 Task: Look for products in the category "First Aid & Outdoor Essentials" from Charlotte's Web only.
Action: Mouse pressed left at (292, 144)
Screenshot: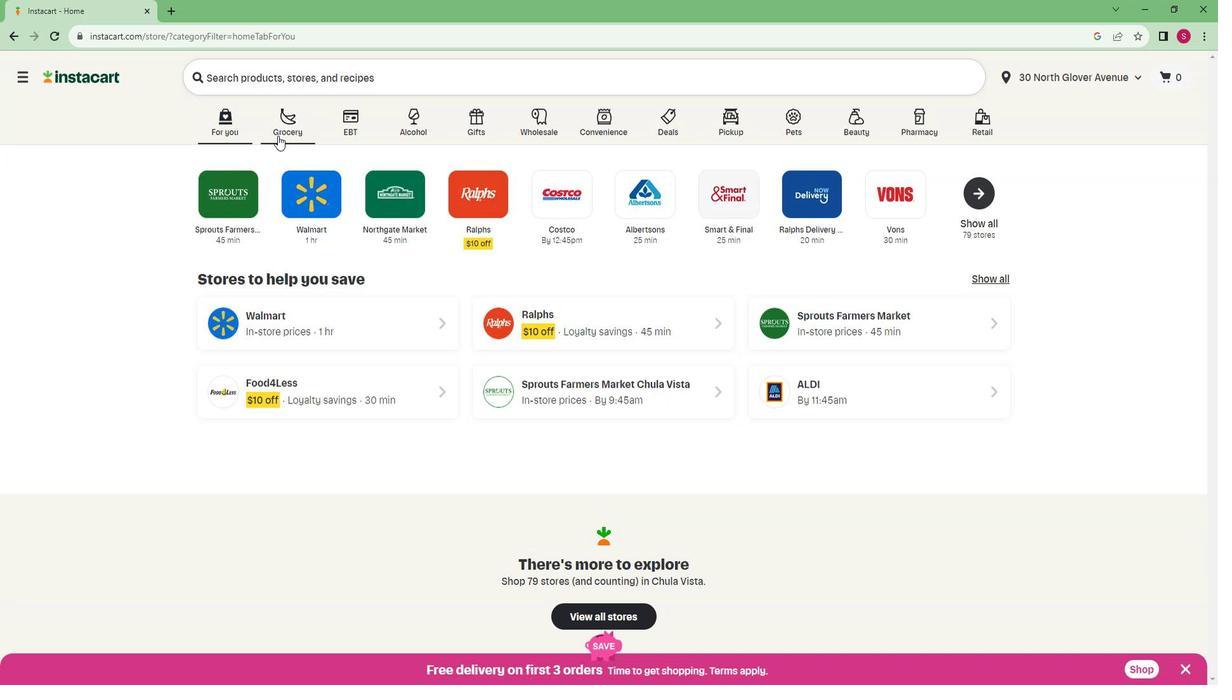 
Action: Mouse moved to (252, 359)
Screenshot: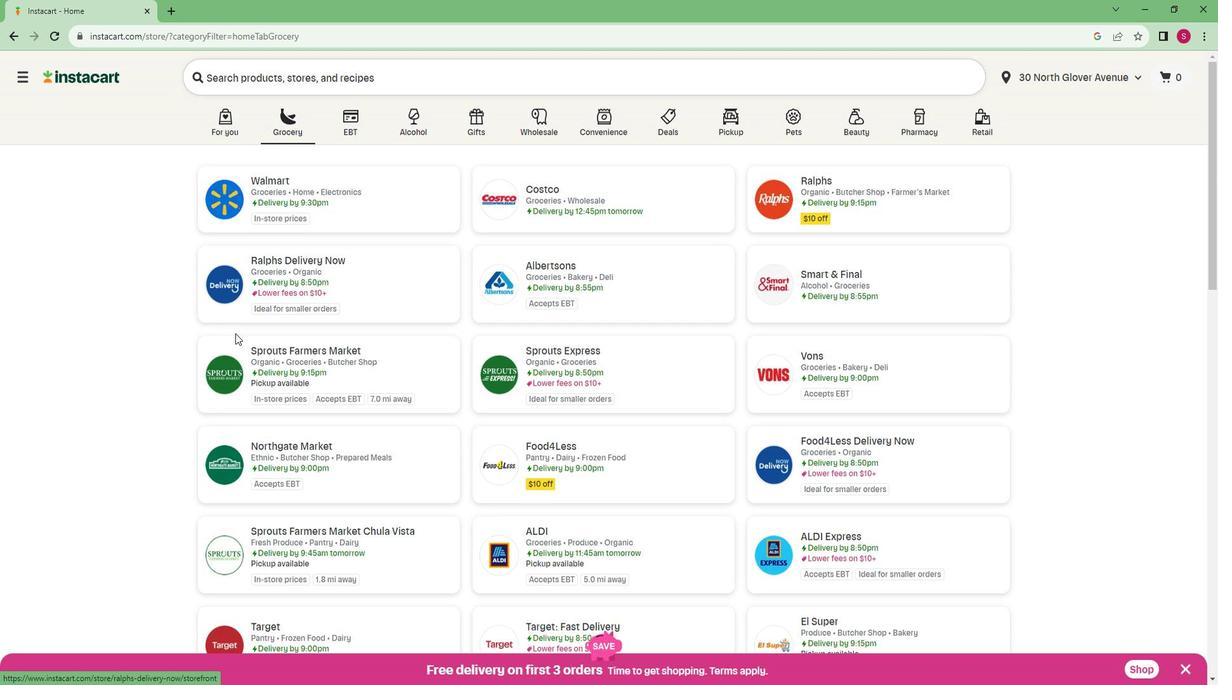 
Action: Mouse pressed left at (252, 359)
Screenshot: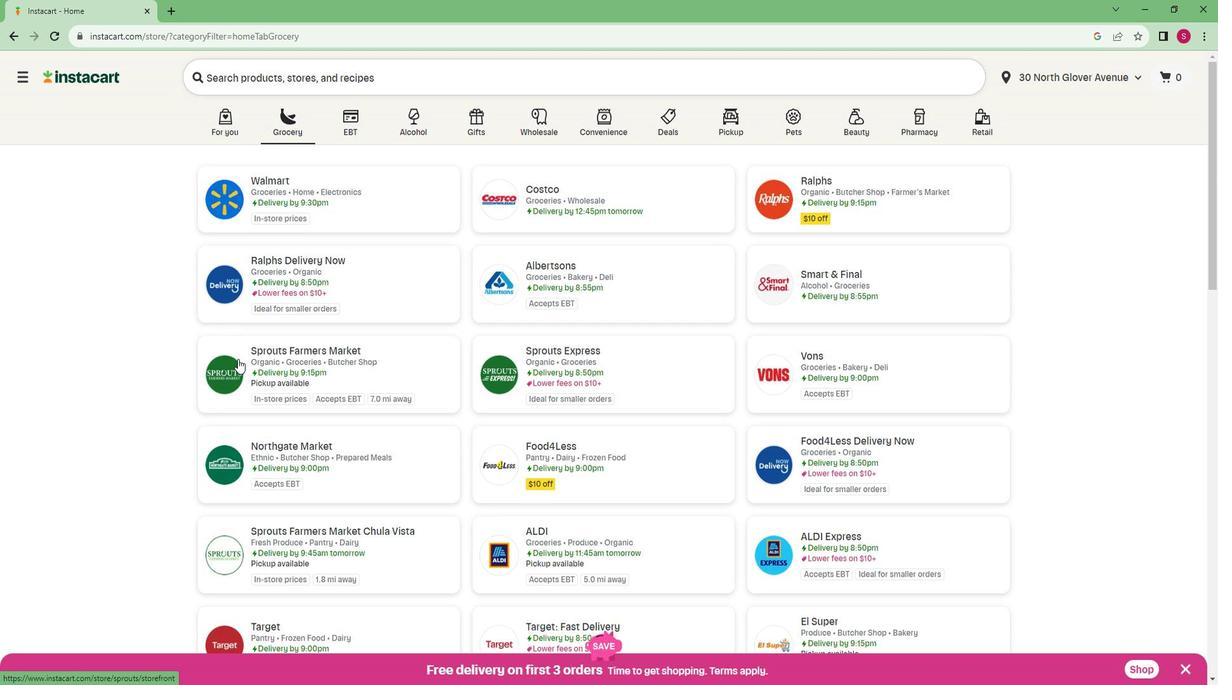 
Action: Mouse moved to (47, 540)
Screenshot: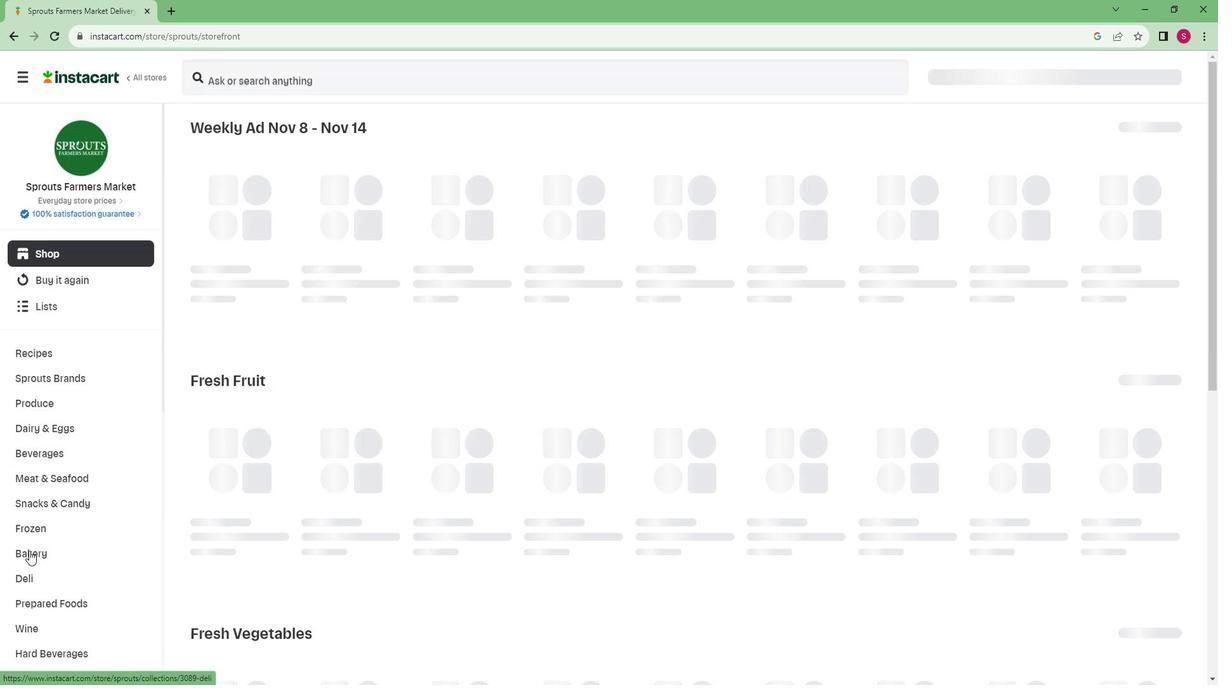 
Action: Mouse scrolled (47, 539) with delta (0, 0)
Screenshot: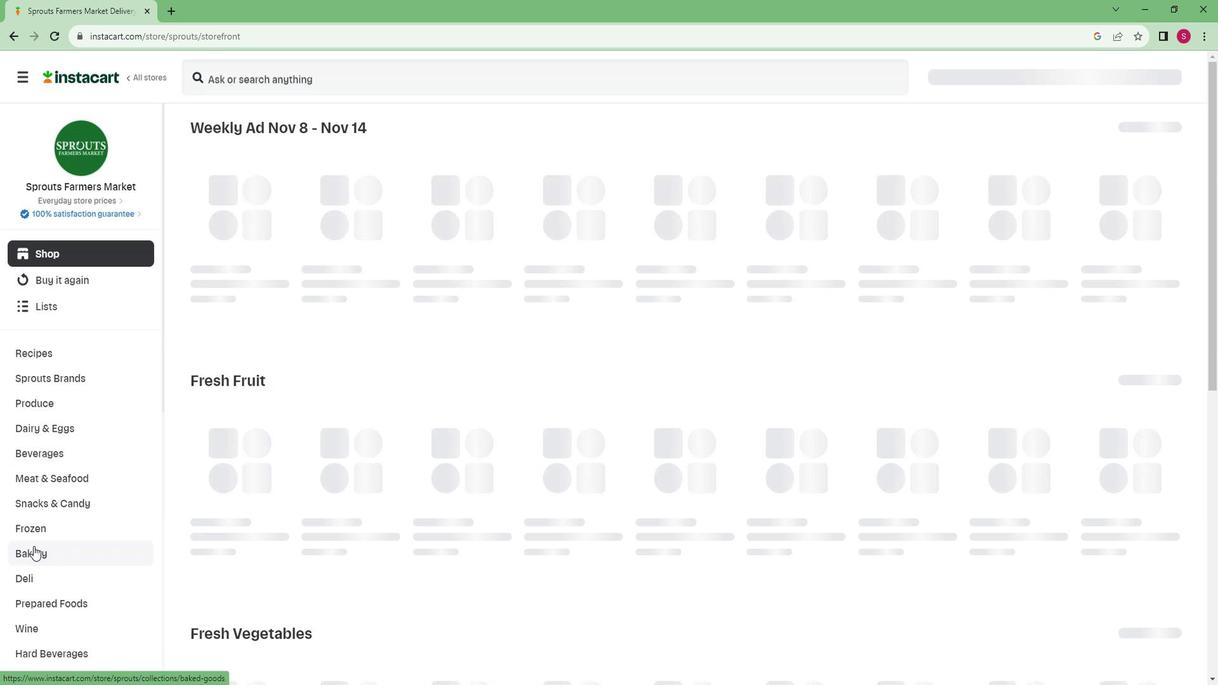 
Action: Mouse scrolled (47, 539) with delta (0, 0)
Screenshot: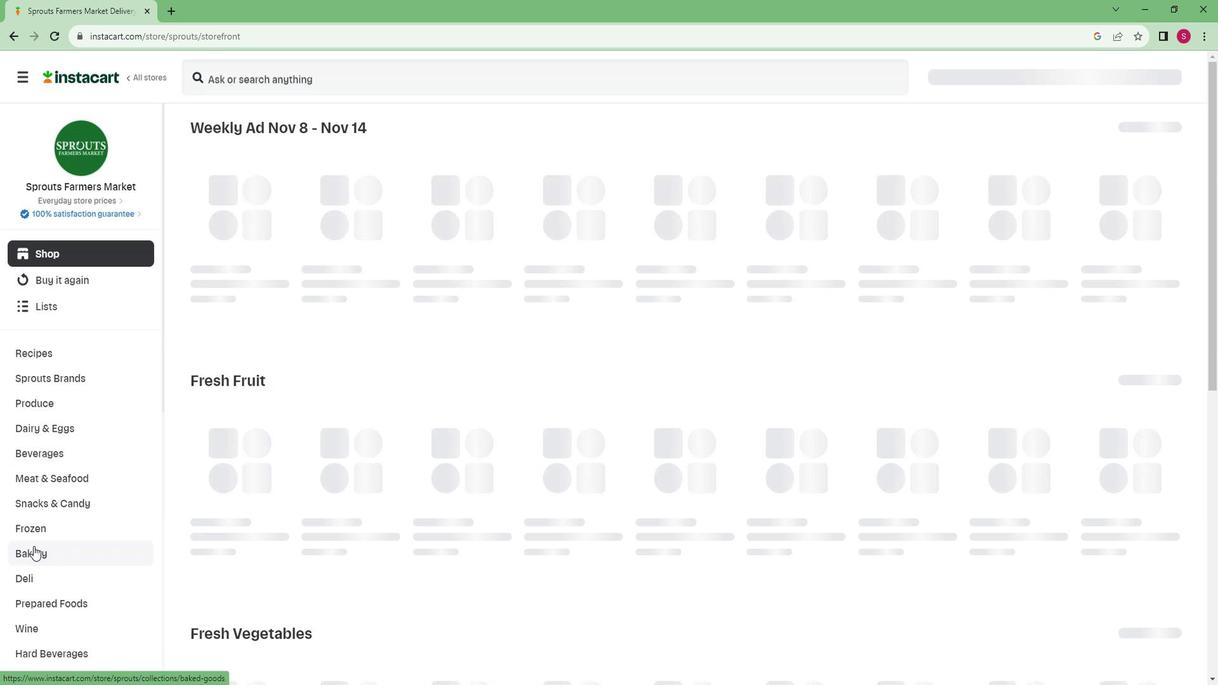 
Action: Mouse scrolled (47, 539) with delta (0, 0)
Screenshot: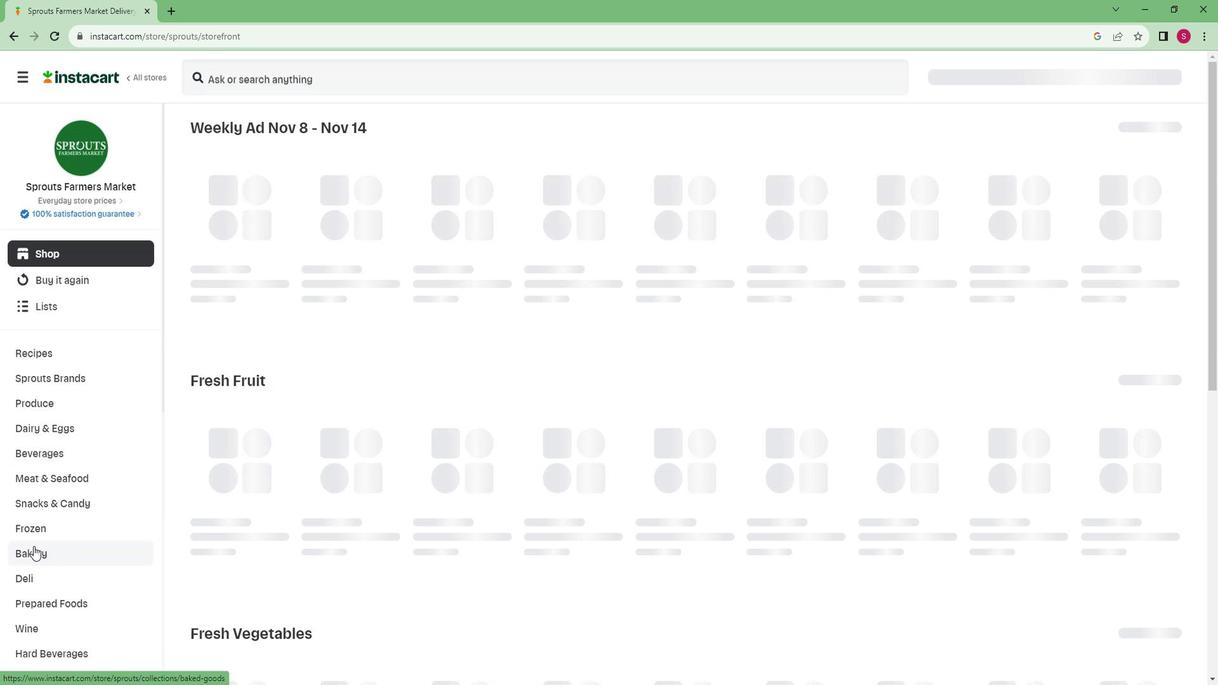 
Action: Mouse scrolled (47, 539) with delta (0, 0)
Screenshot: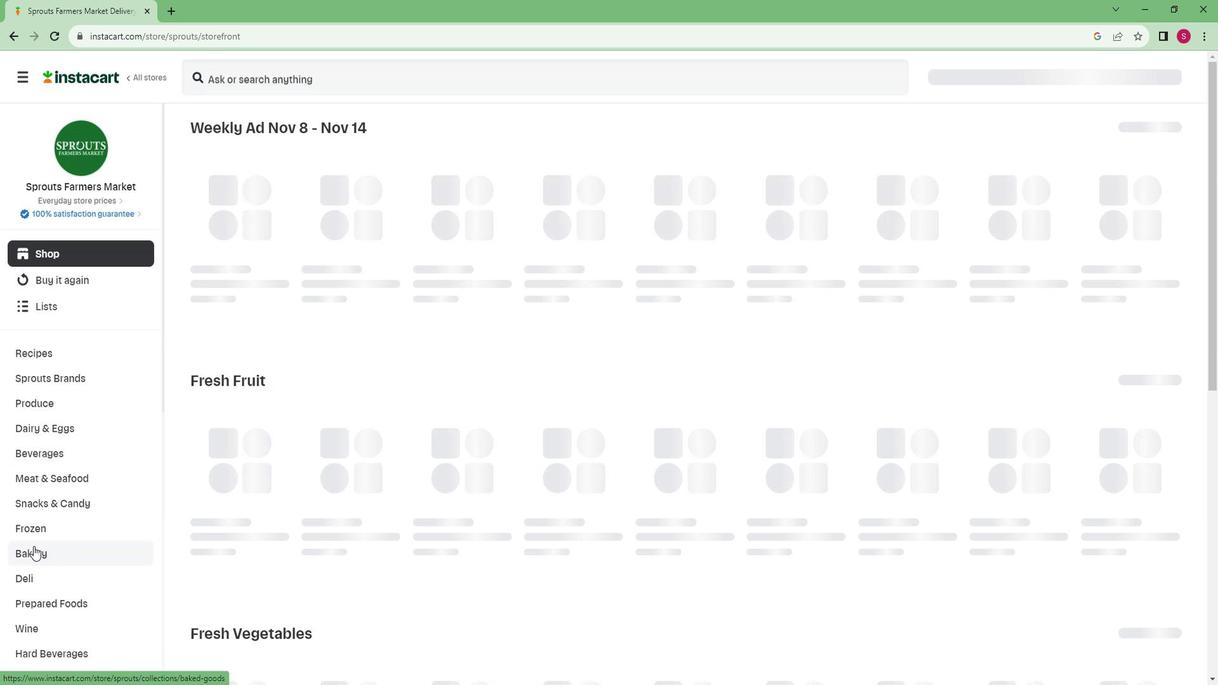 
Action: Mouse scrolled (47, 539) with delta (0, 0)
Screenshot: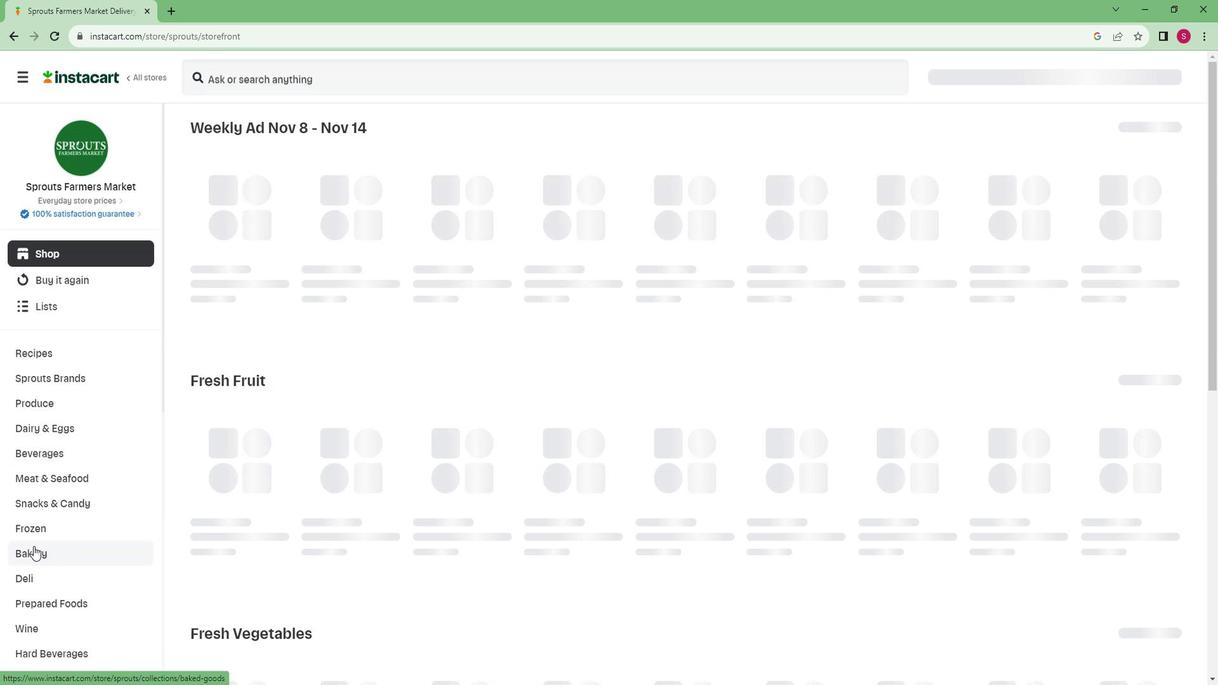 
Action: Mouse scrolled (47, 539) with delta (0, 0)
Screenshot: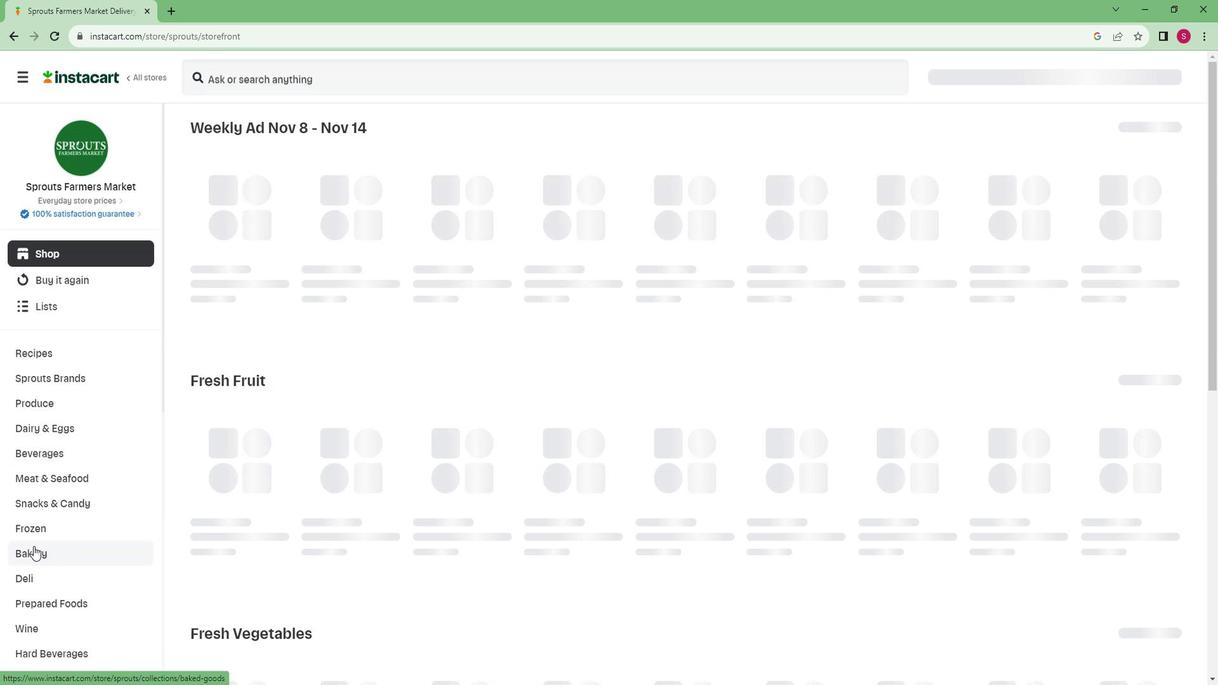 
Action: Mouse moved to (48, 540)
Screenshot: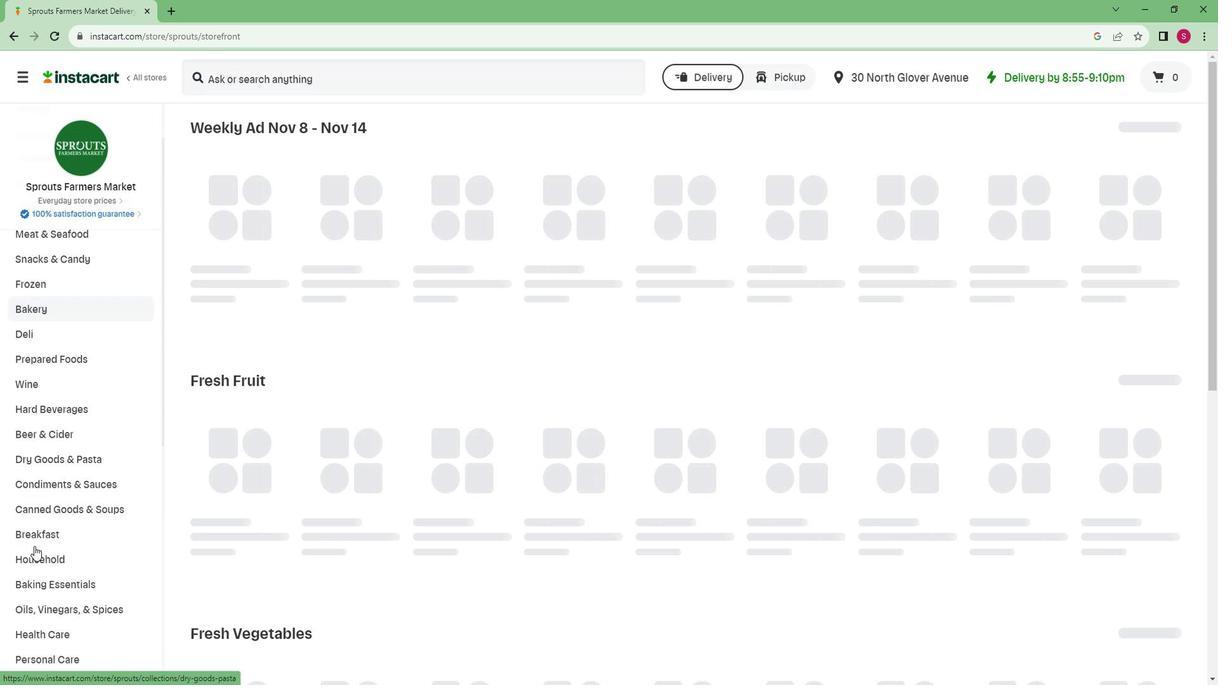
Action: Mouse scrolled (48, 539) with delta (0, 0)
Screenshot: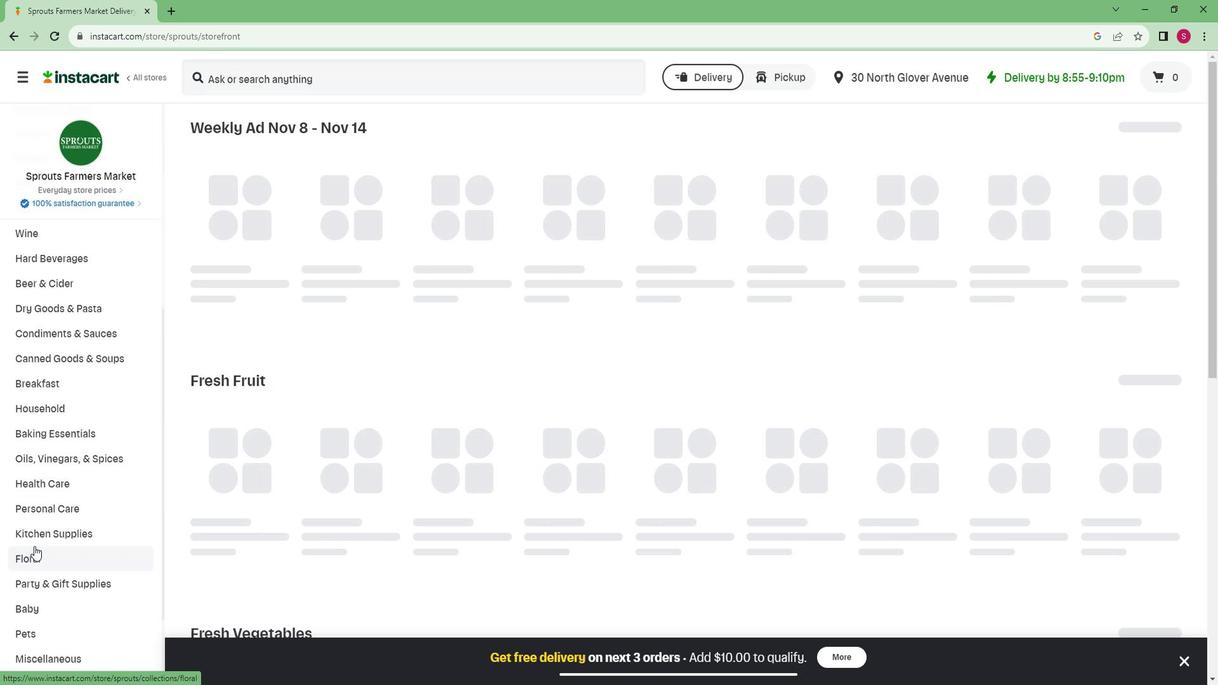 
Action: Mouse scrolled (48, 539) with delta (0, 0)
Screenshot: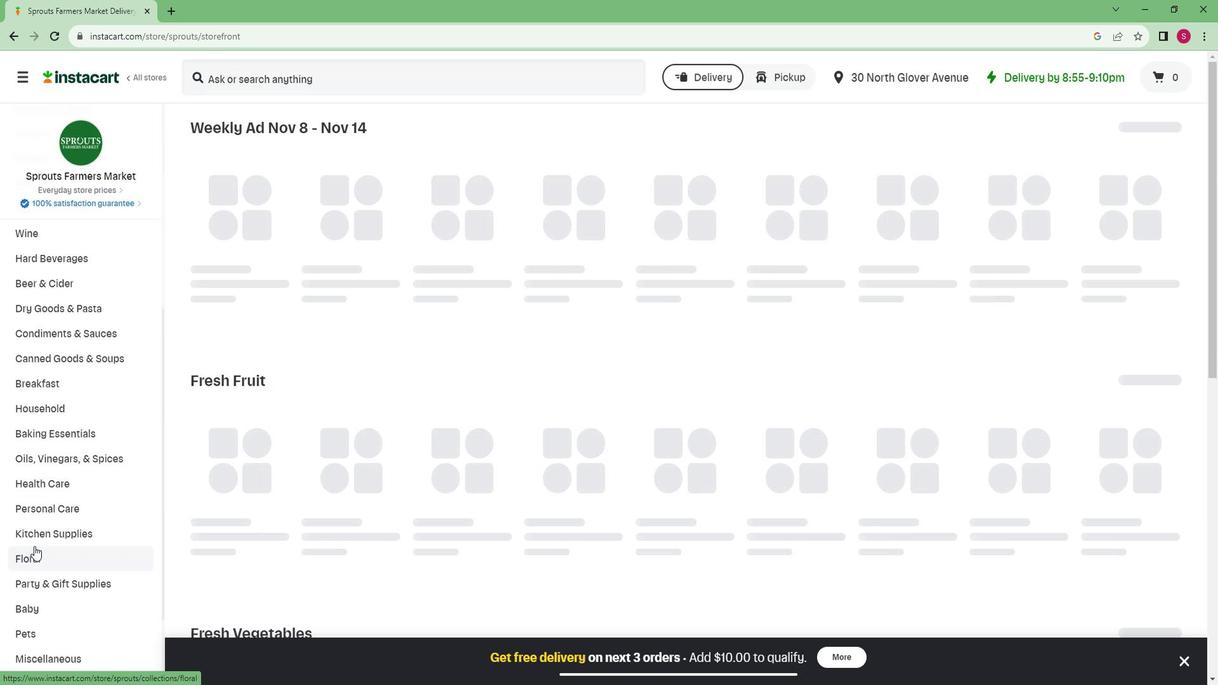 
Action: Mouse scrolled (48, 539) with delta (0, 0)
Screenshot: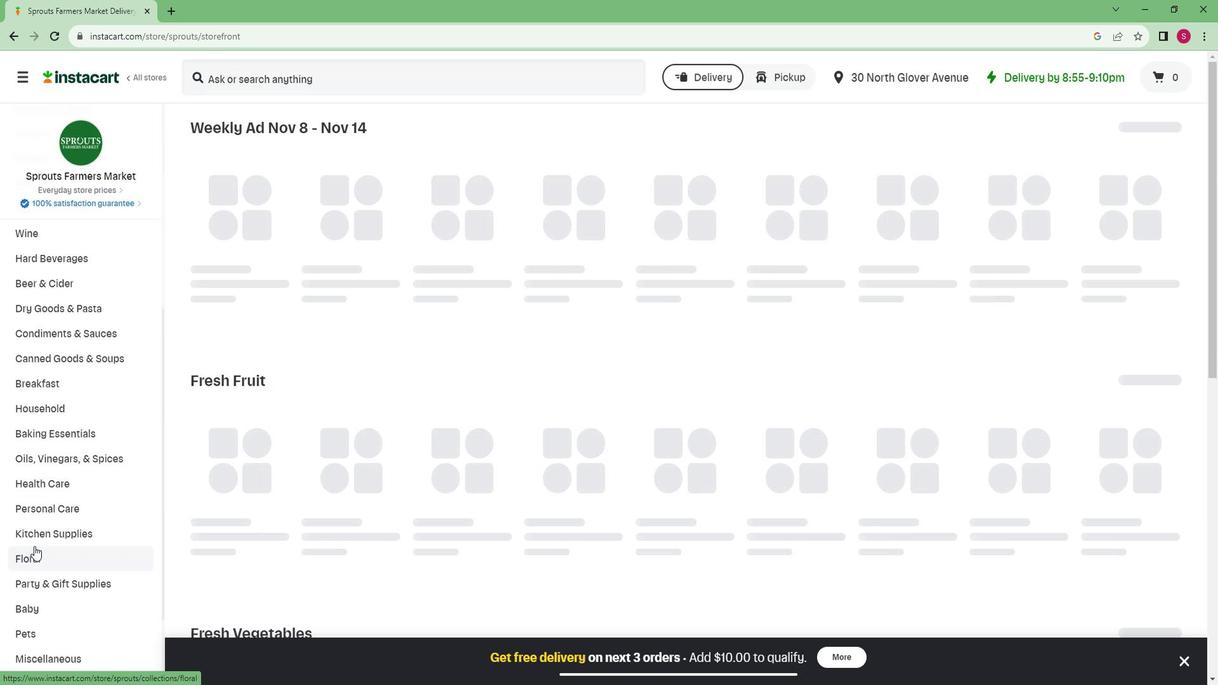 
Action: Mouse moved to (48, 537)
Screenshot: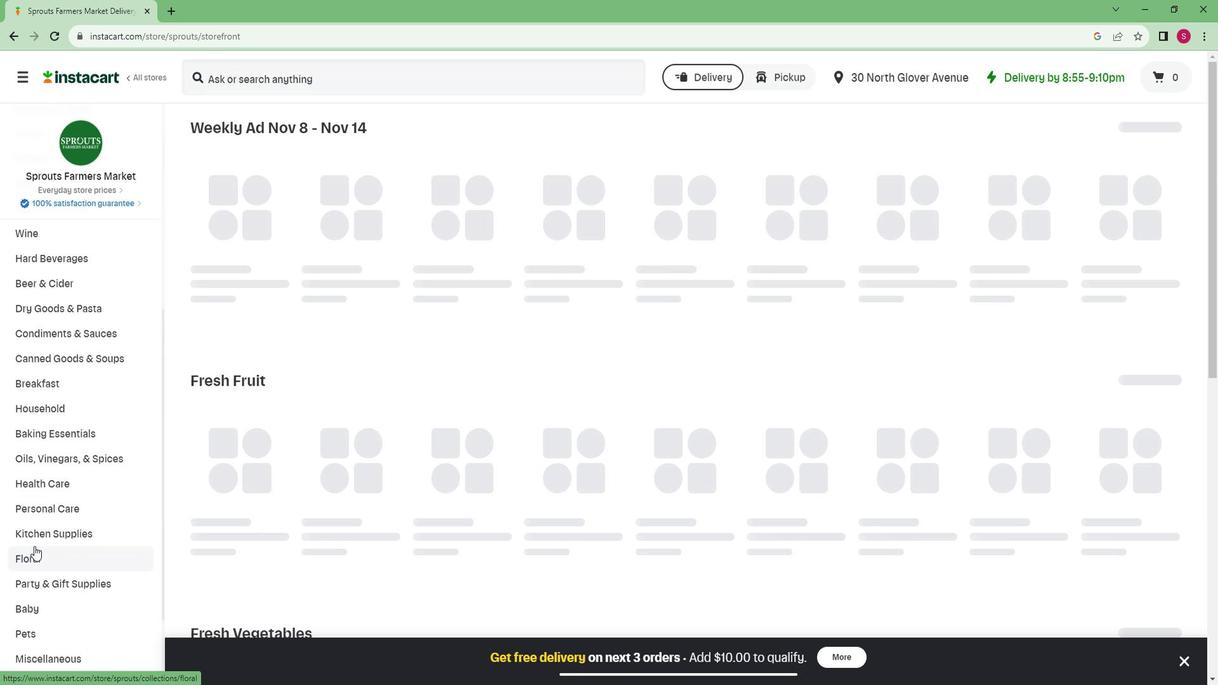 
Action: Mouse scrolled (48, 537) with delta (0, 0)
Screenshot: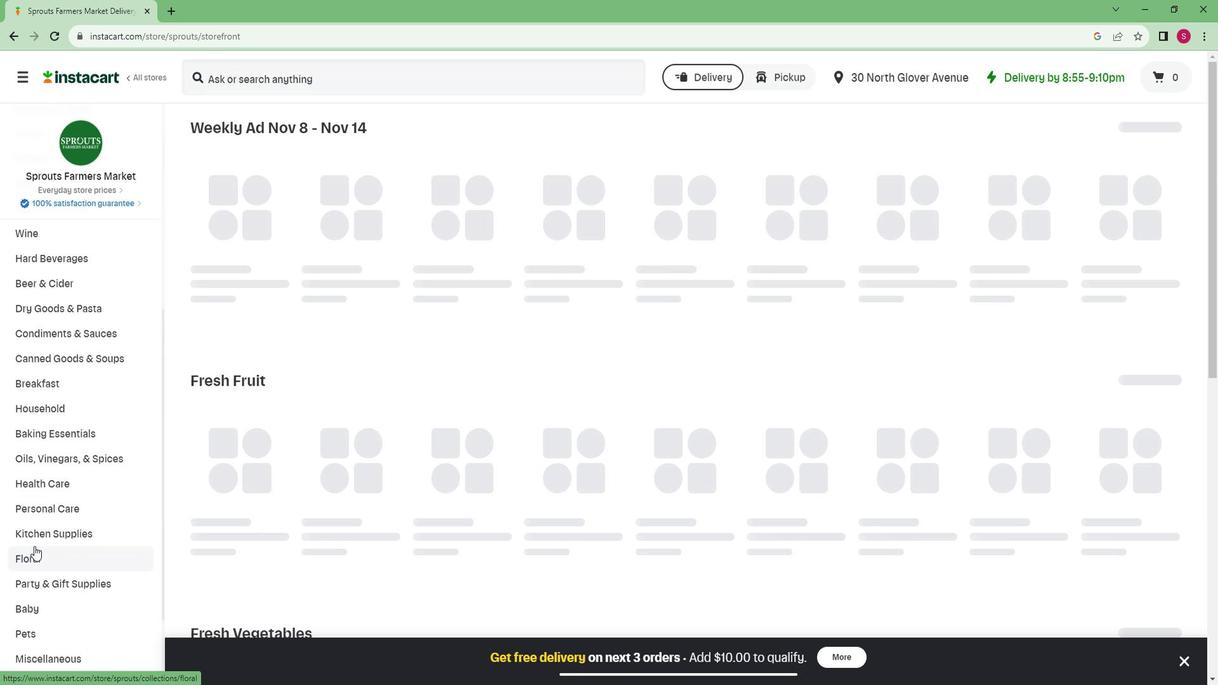 
Action: Mouse moved to (48, 532)
Screenshot: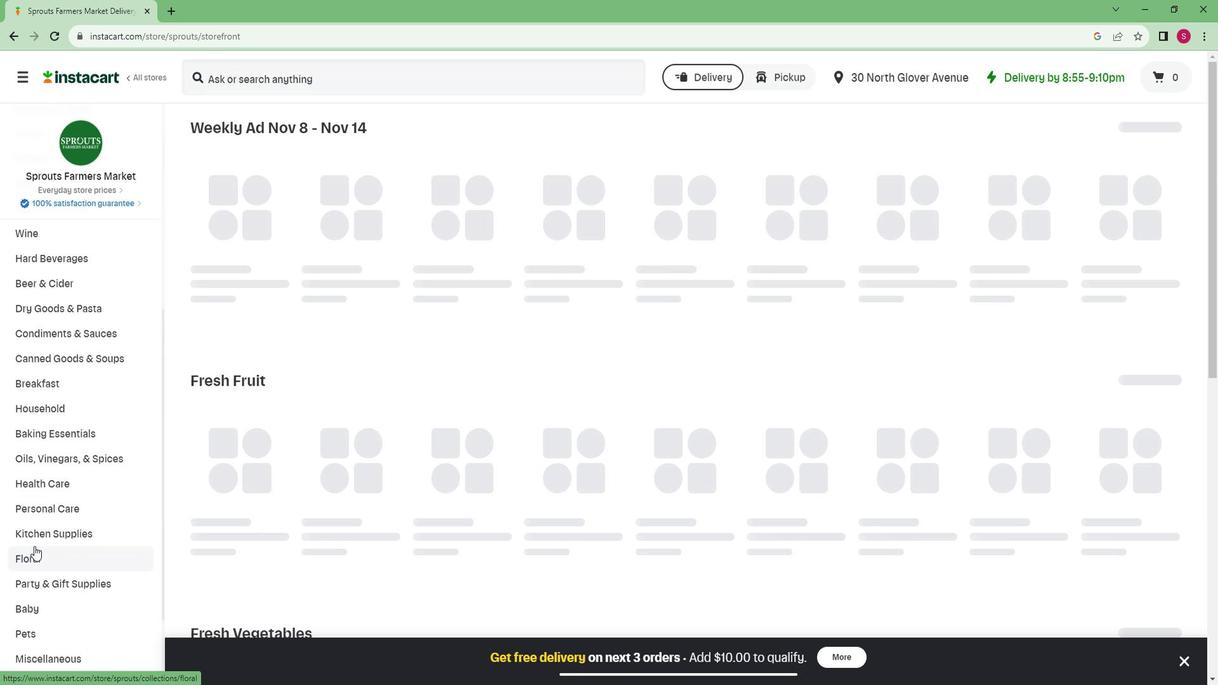
Action: Mouse scrolled (48, 532) with delta (0, 0)
Screenshot: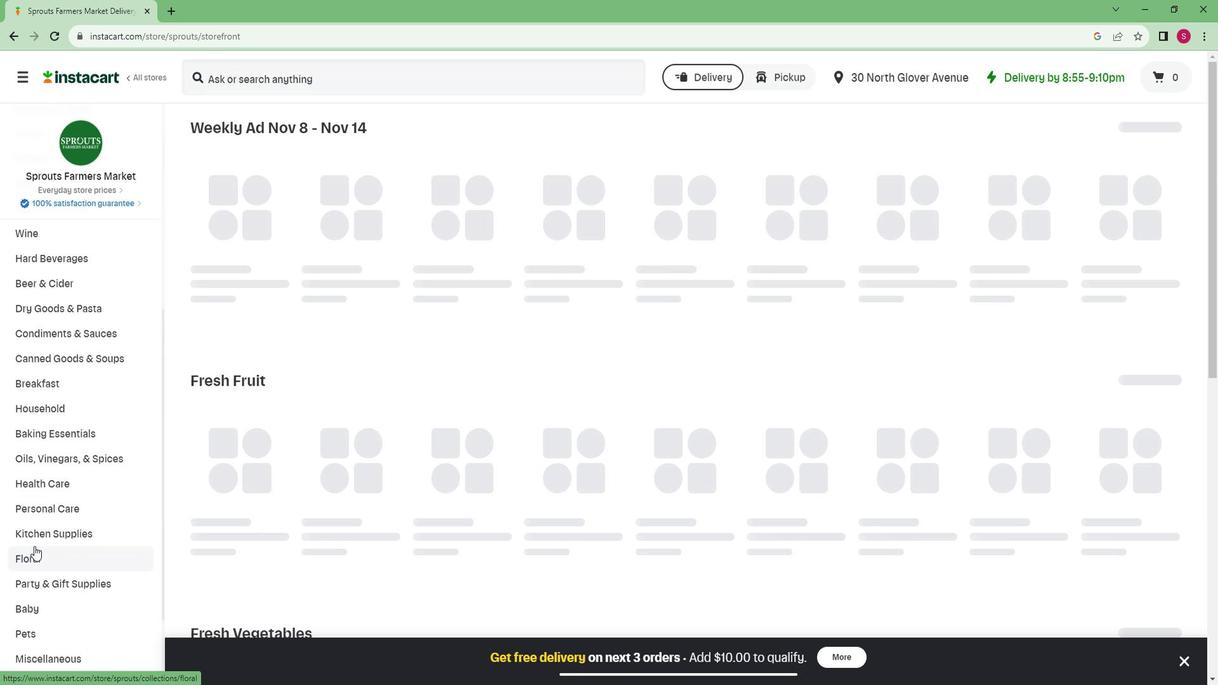 
Action: Mouse moved to (32, 624)
Screenshot: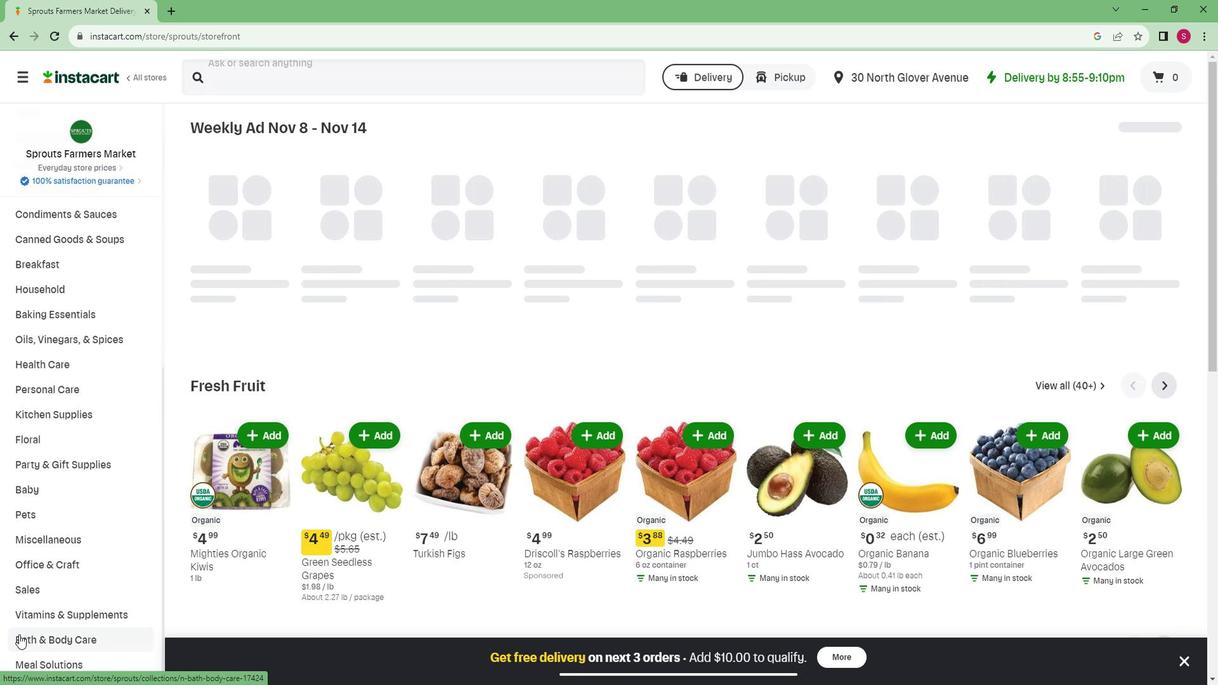 
Action: Mouse pressed left at (32, 624)
Screenshot: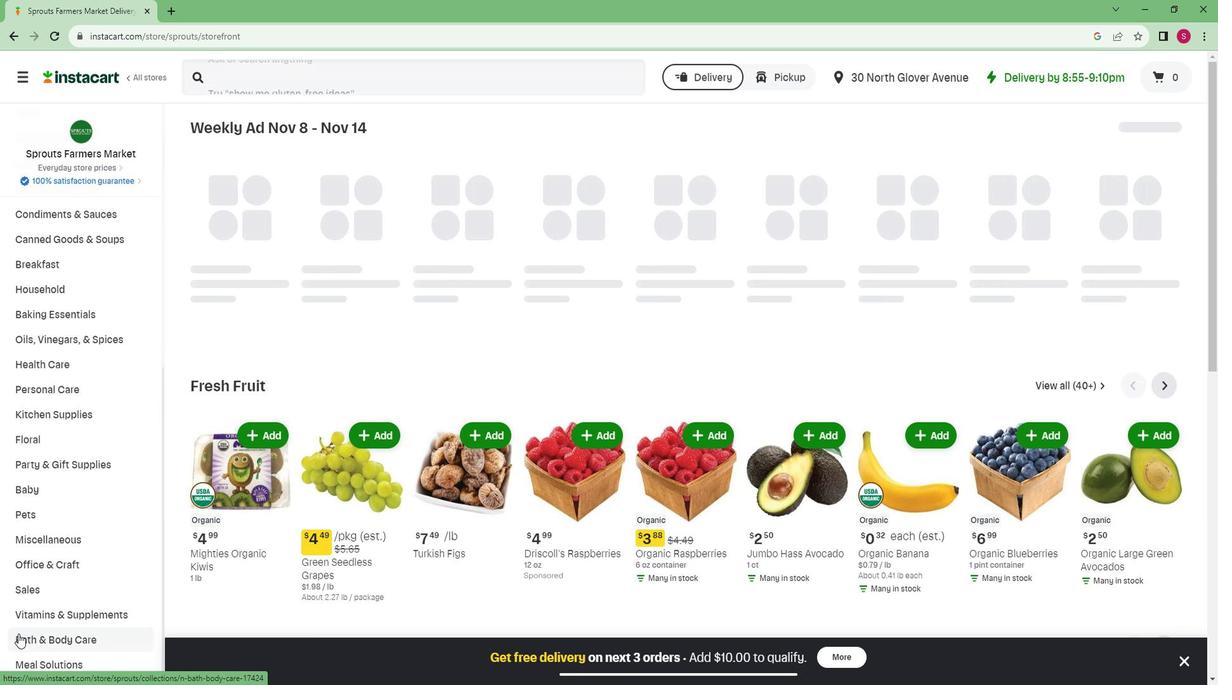 
Action: Mouse moved to (38, 601)
Screenshot: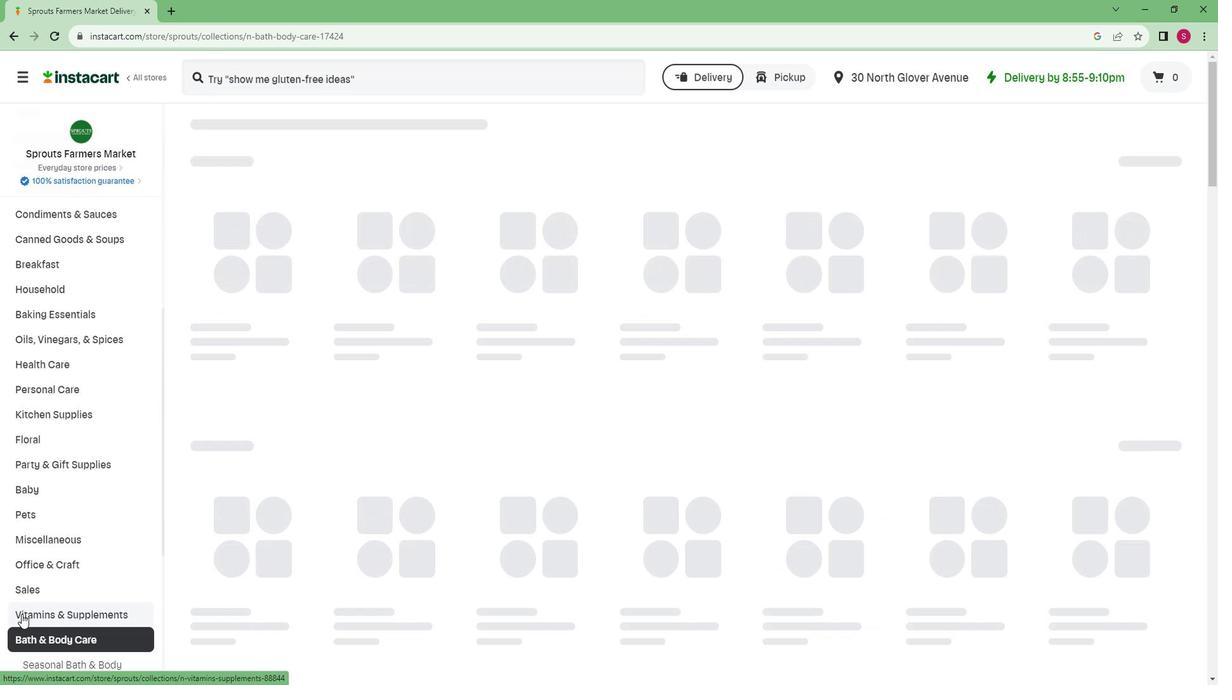 
Action: Mouse scrolled (38, 601) with delta (0, 0)
Screenshot: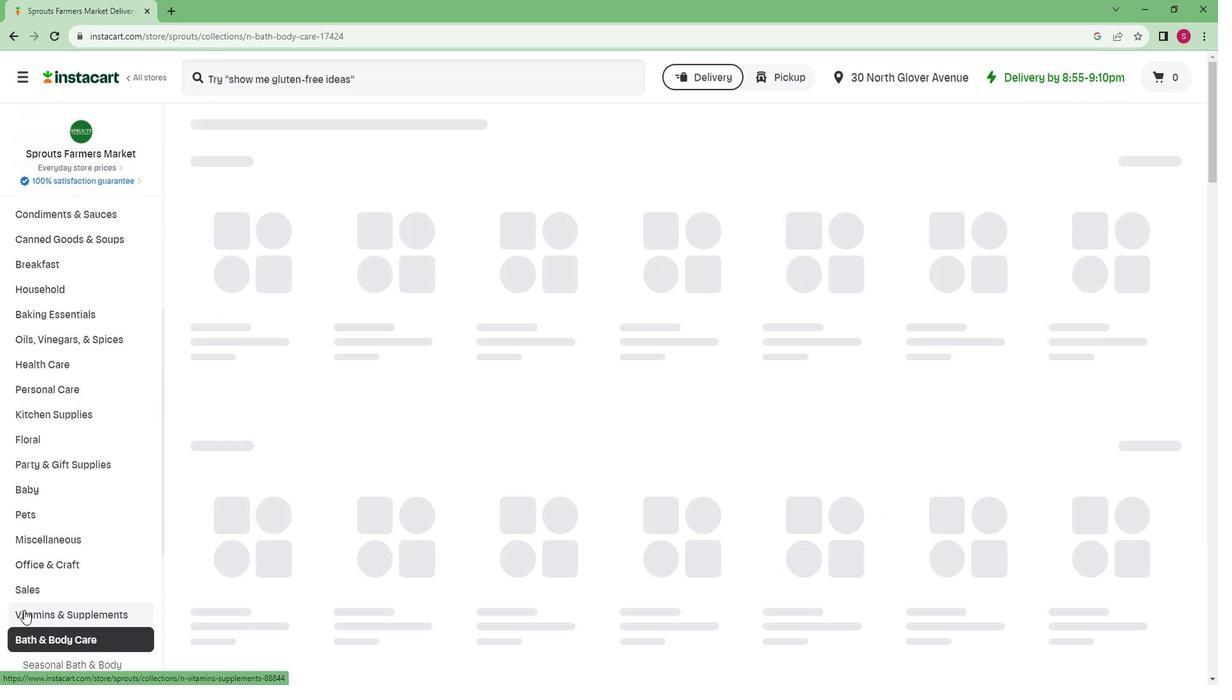 
Action: Mouse scrolled (38, 601) with delta (0, 0)
Screenshot: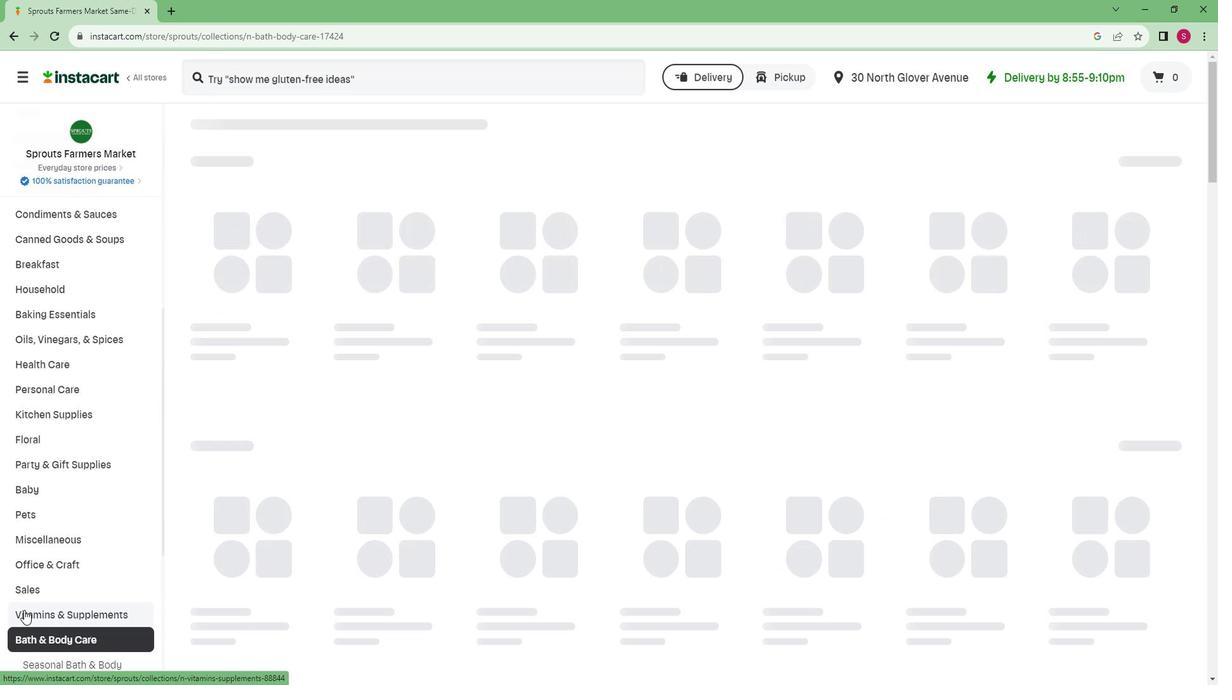 
Action: Mouse scrolled (38, 601) with delta (0, 0)
Screenshot: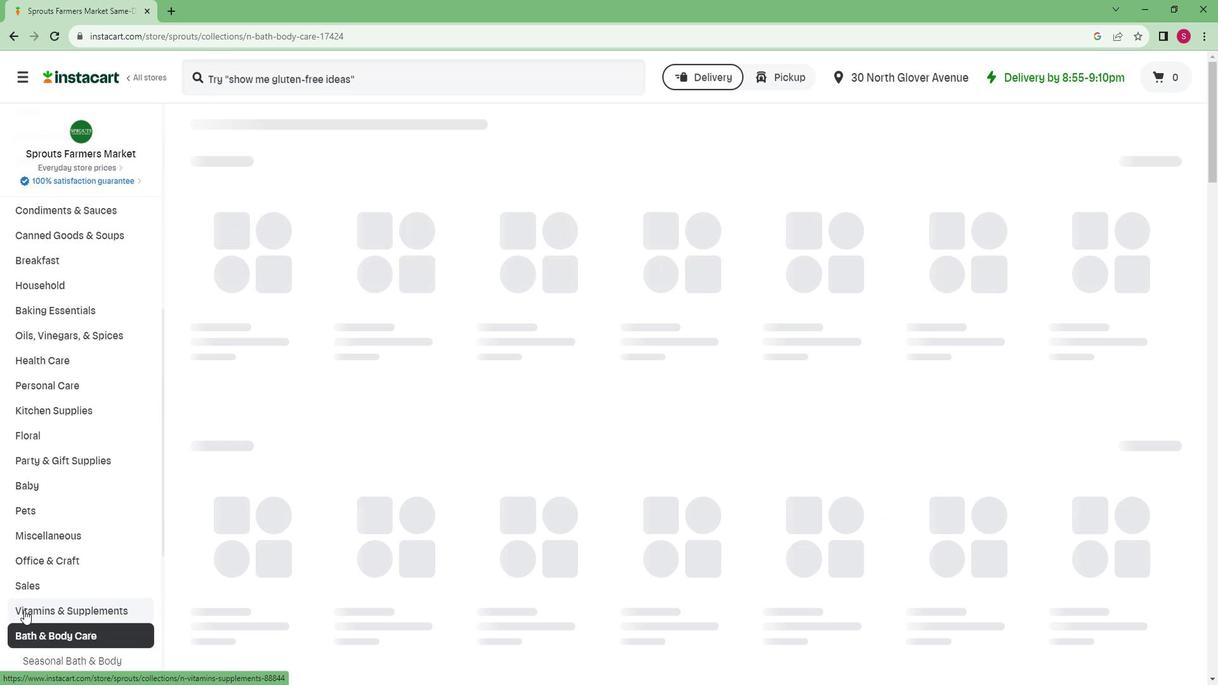 
Action: Mouse scrolled (38, 601) with delta (0, 0)
Screenshot: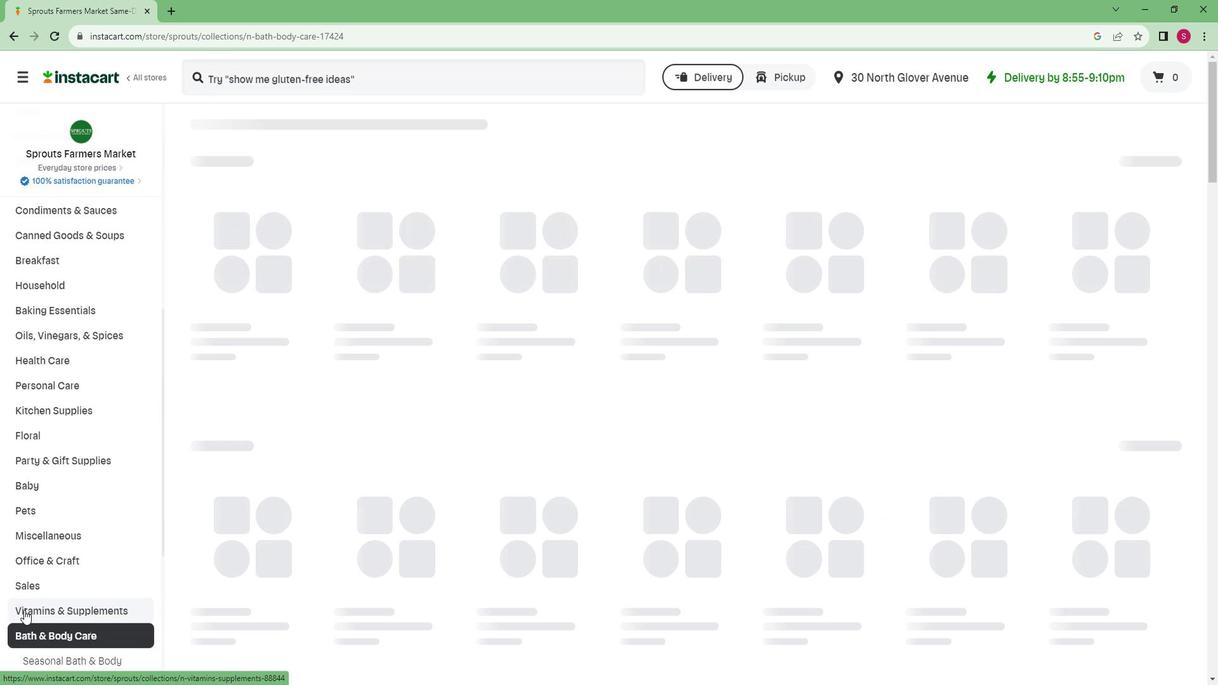 
Action: Mouse scrolled (38, 601) with delta (0, 0)
Screenshot: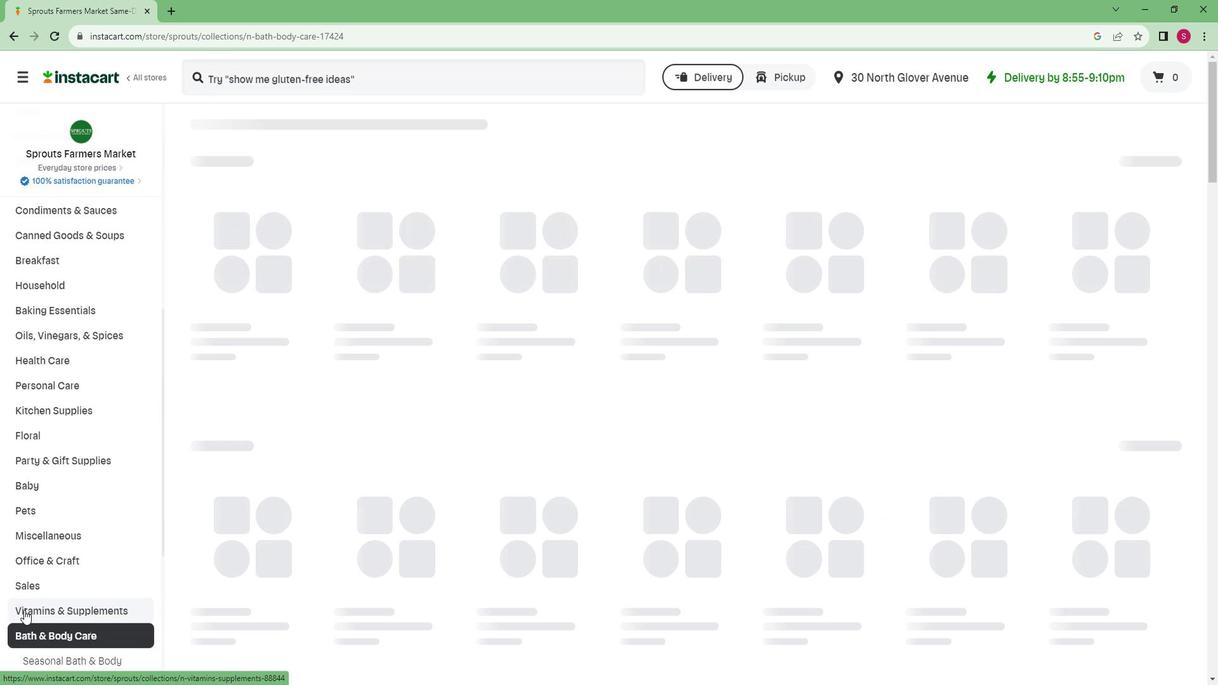 
Action: Mouse moved to (39, 598)
Screenshot: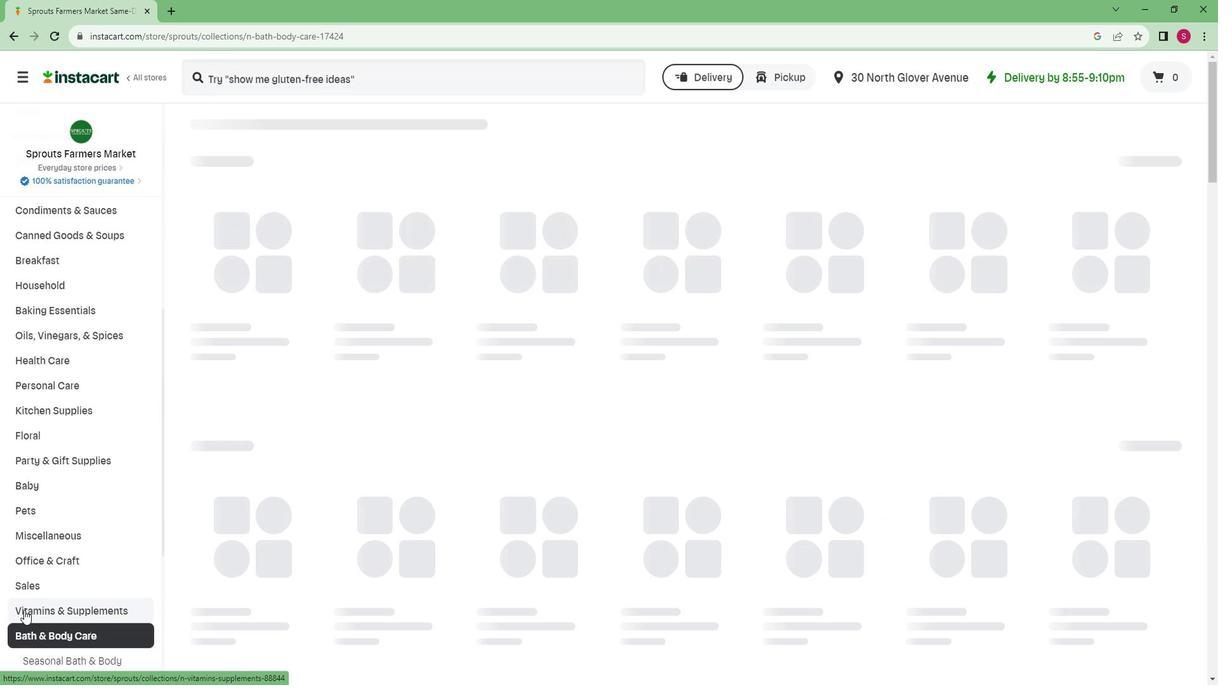 
Action: Mouse scrolled (39, 598) with delta (0, 0)
Screenshot: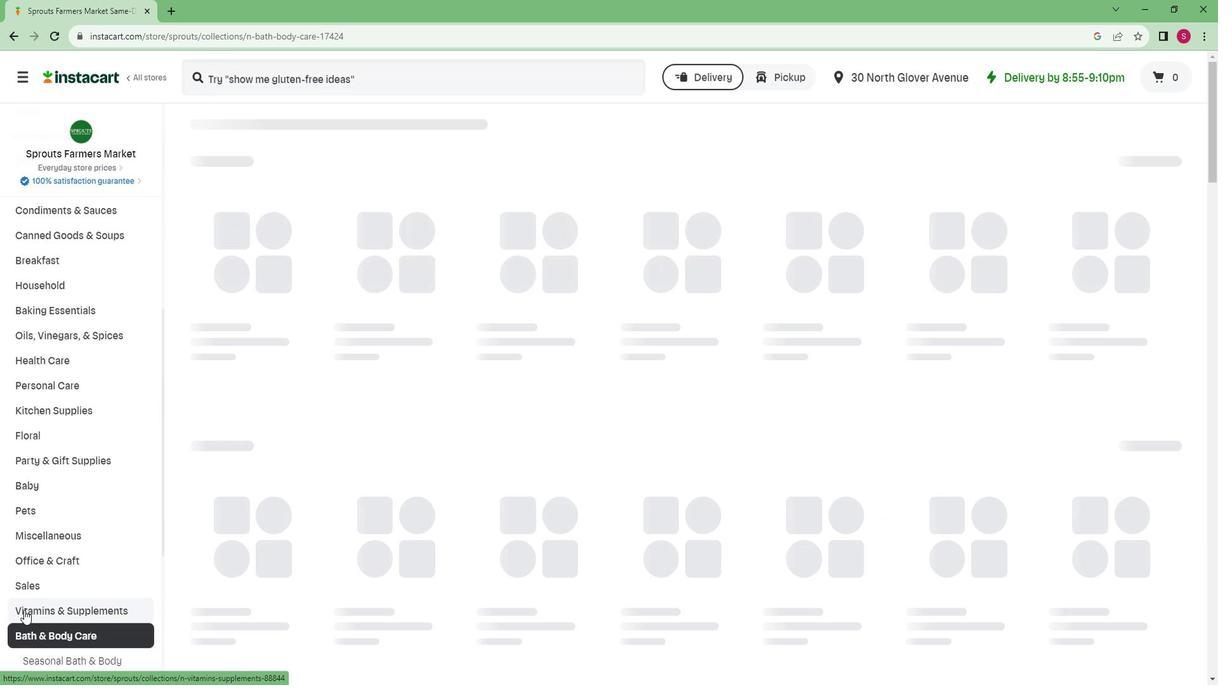 
Action: Mouse moved to (48, 587)
Screenshot: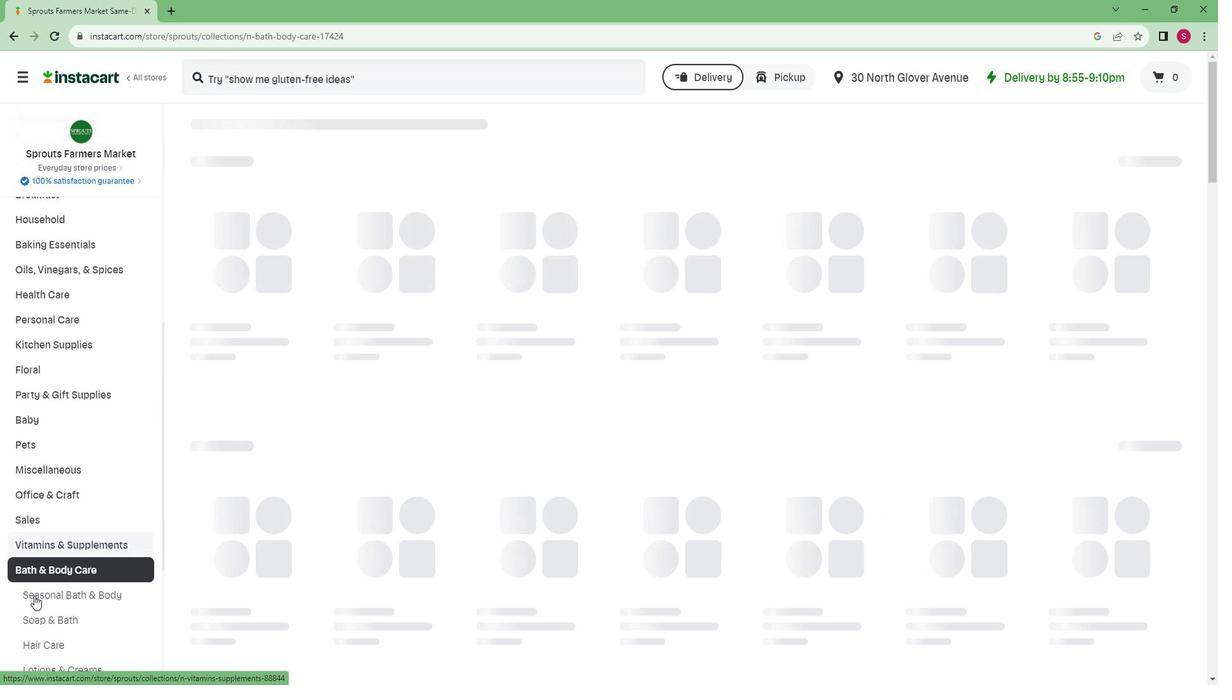 
Action: Mouse scrolled (48, 587) with delta (0, 0)
Screenshot: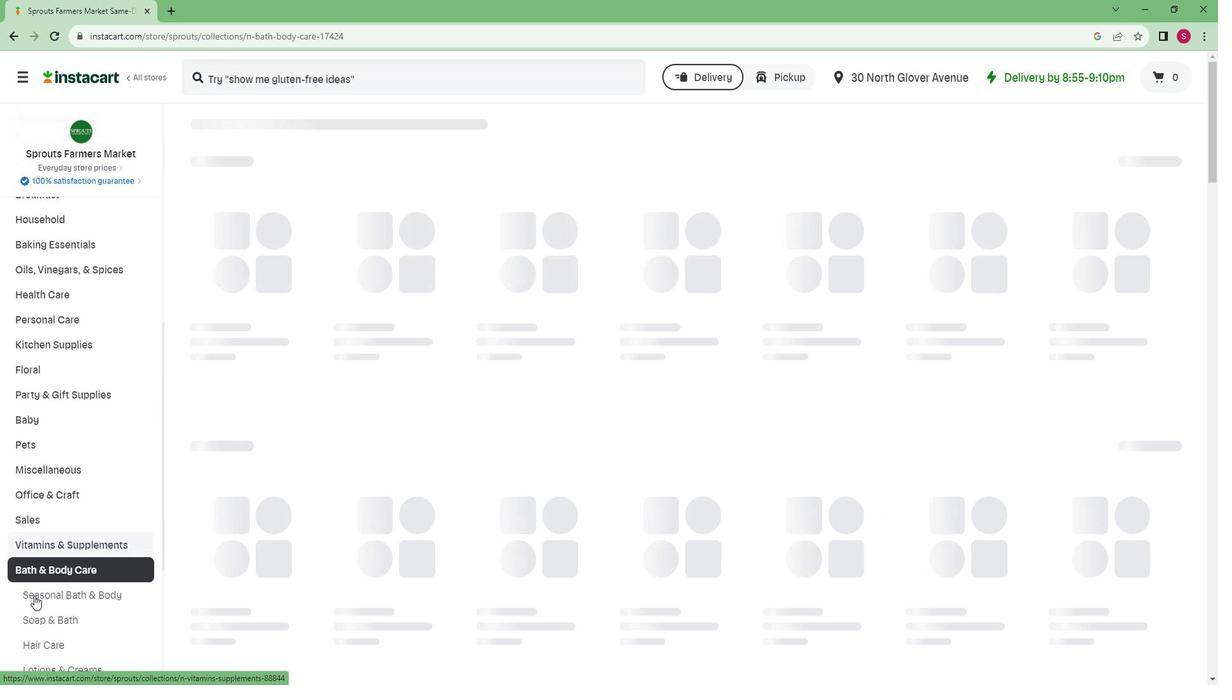 
Action: Mouse moved to (51, 563)
Screenshot: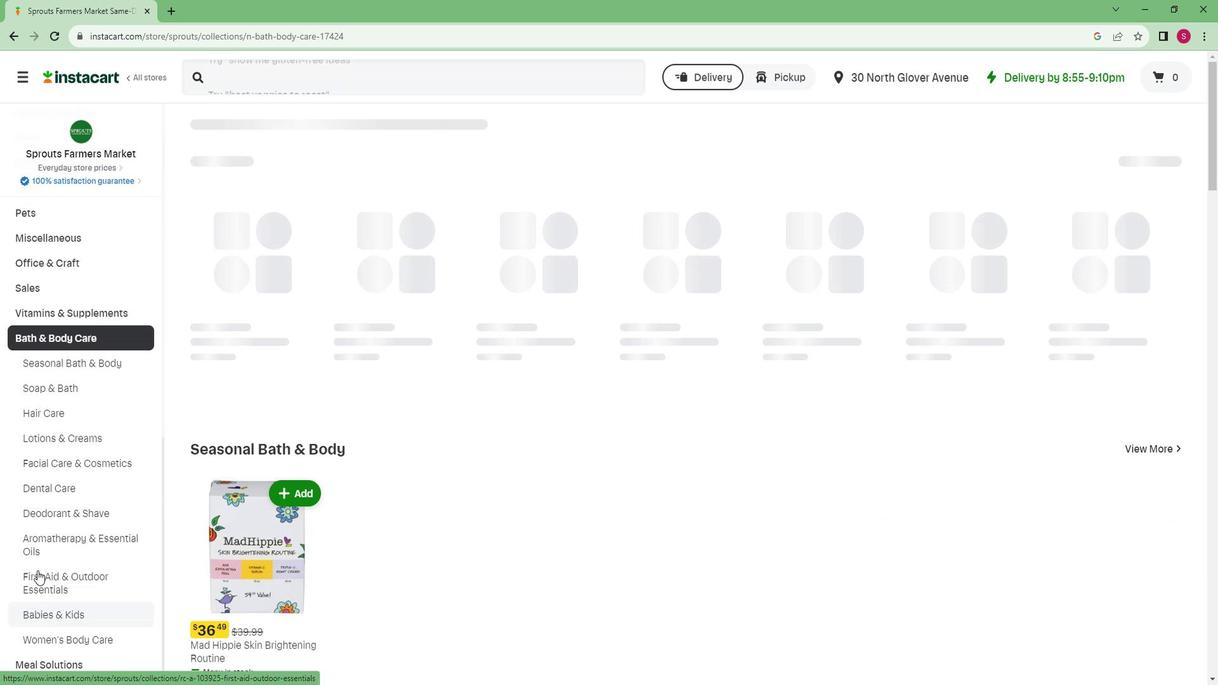 
Action: Mouse pressed left at (51, 563)
Screenshot: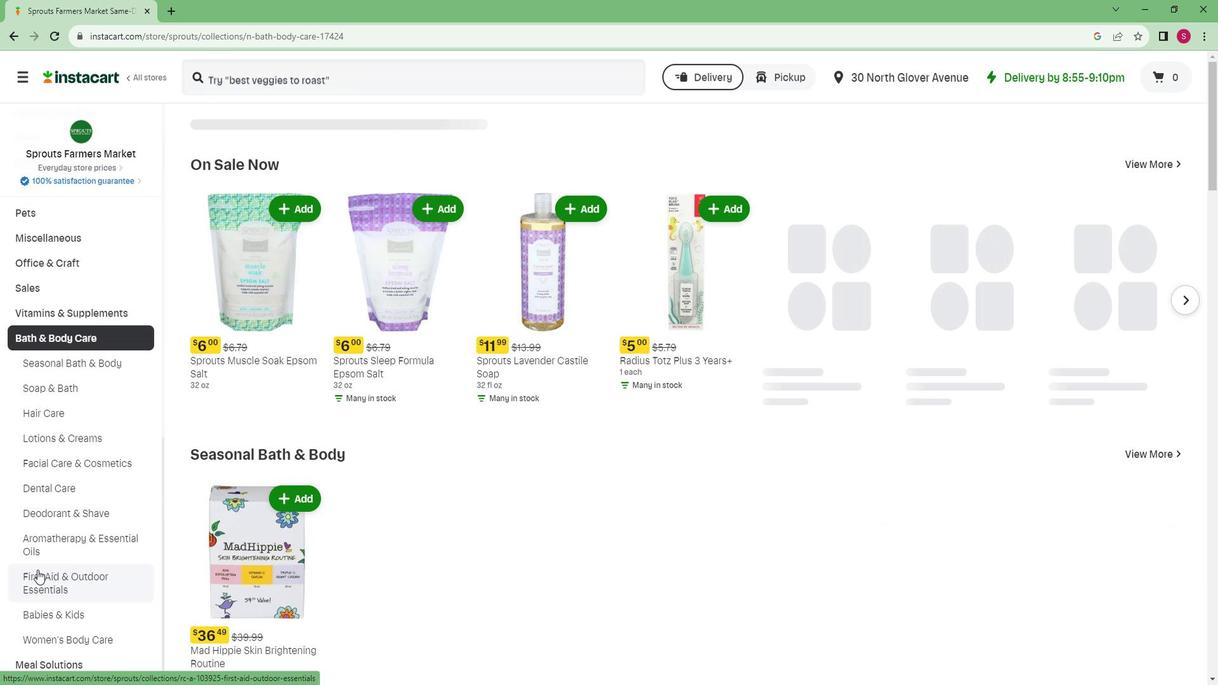 
Action: Mouse moved to (294, 190)
Screenshot: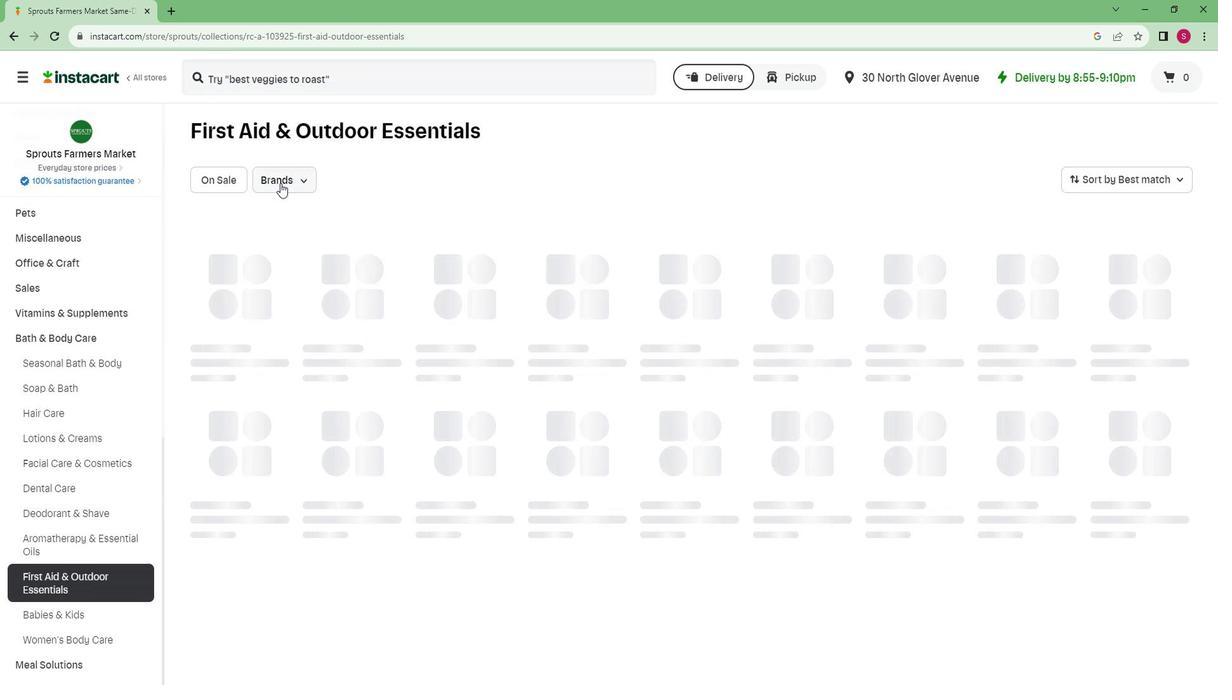 
Action: Mouse pressed left at (294, 190)
Screenshot: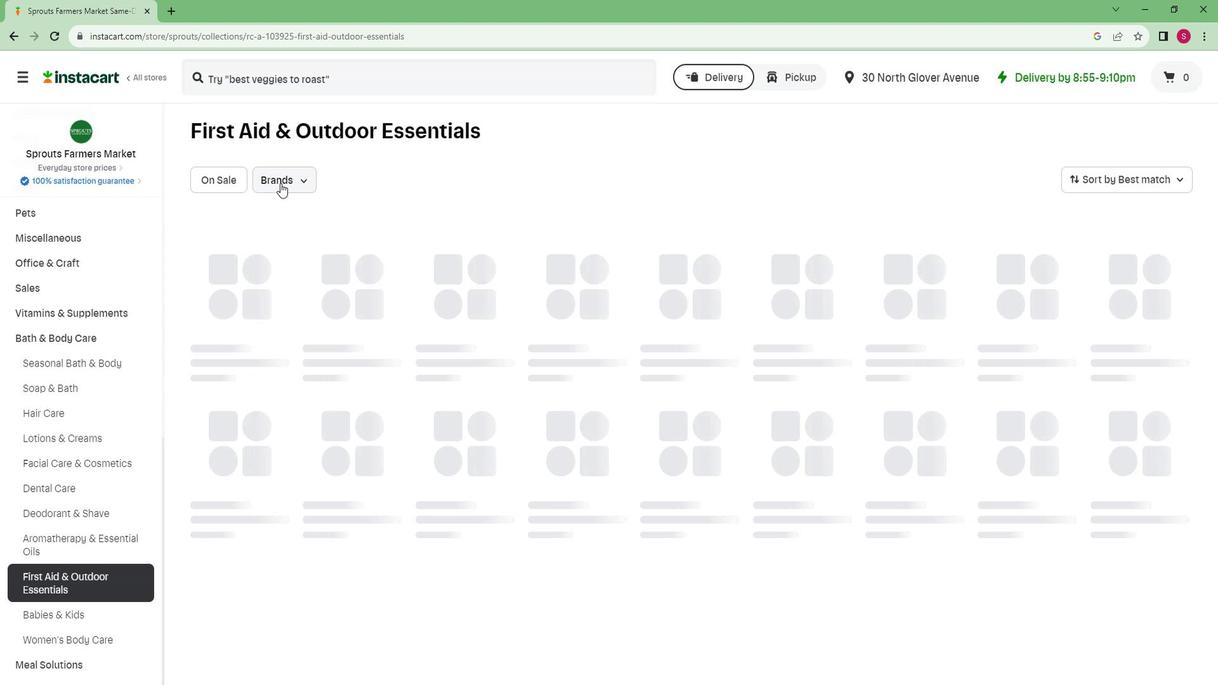 
Action: Mouse moved to (300, 355)
Screenshot: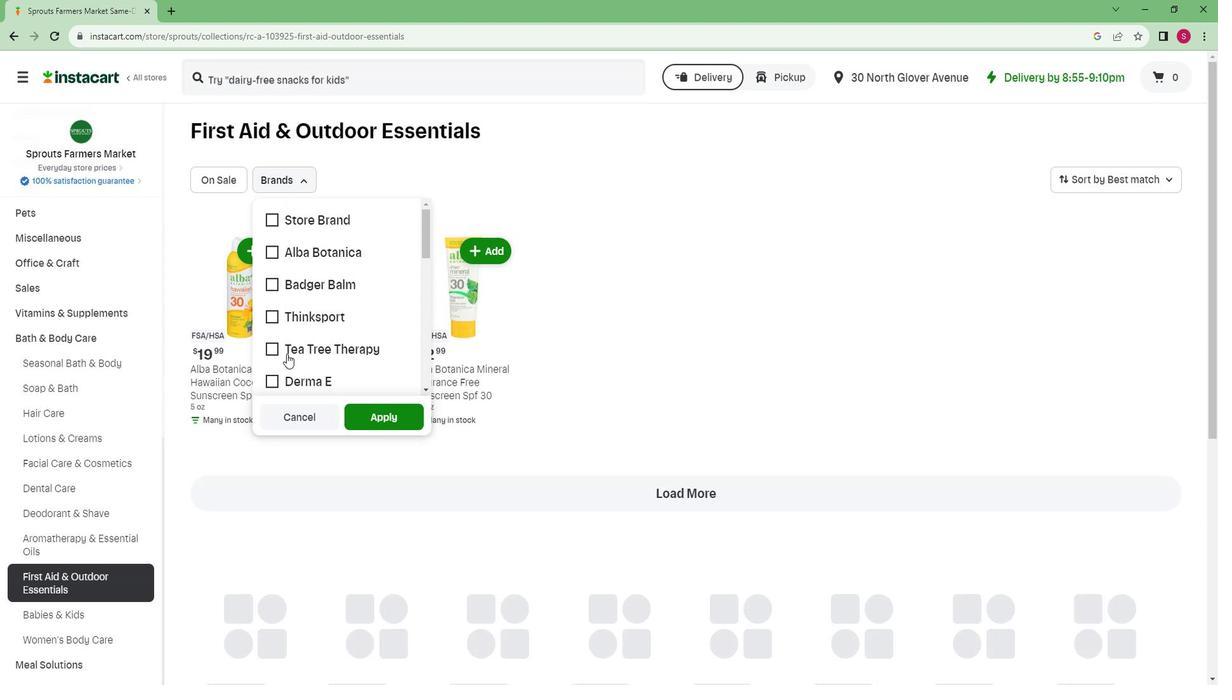 
Action: Mouse scrolled (300, 354) with delta (0, 0)
Screenshot: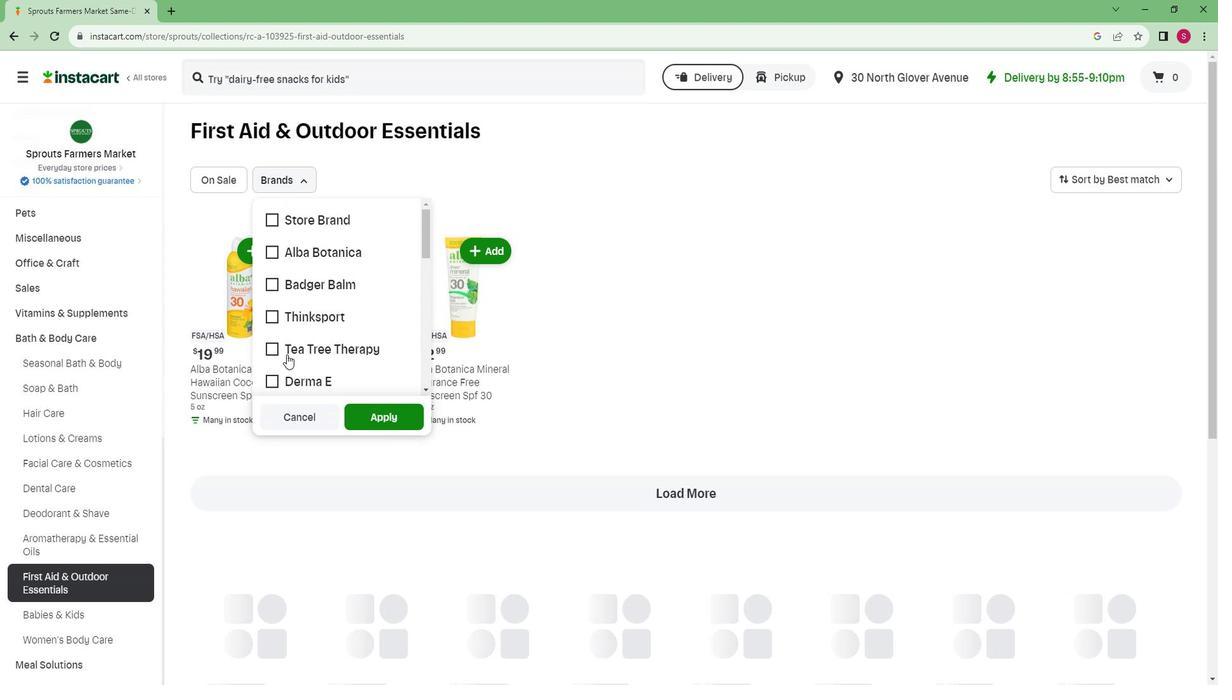 
Action: Mouse scrolled (300, 354) with delta (0, 0)
Screenshot: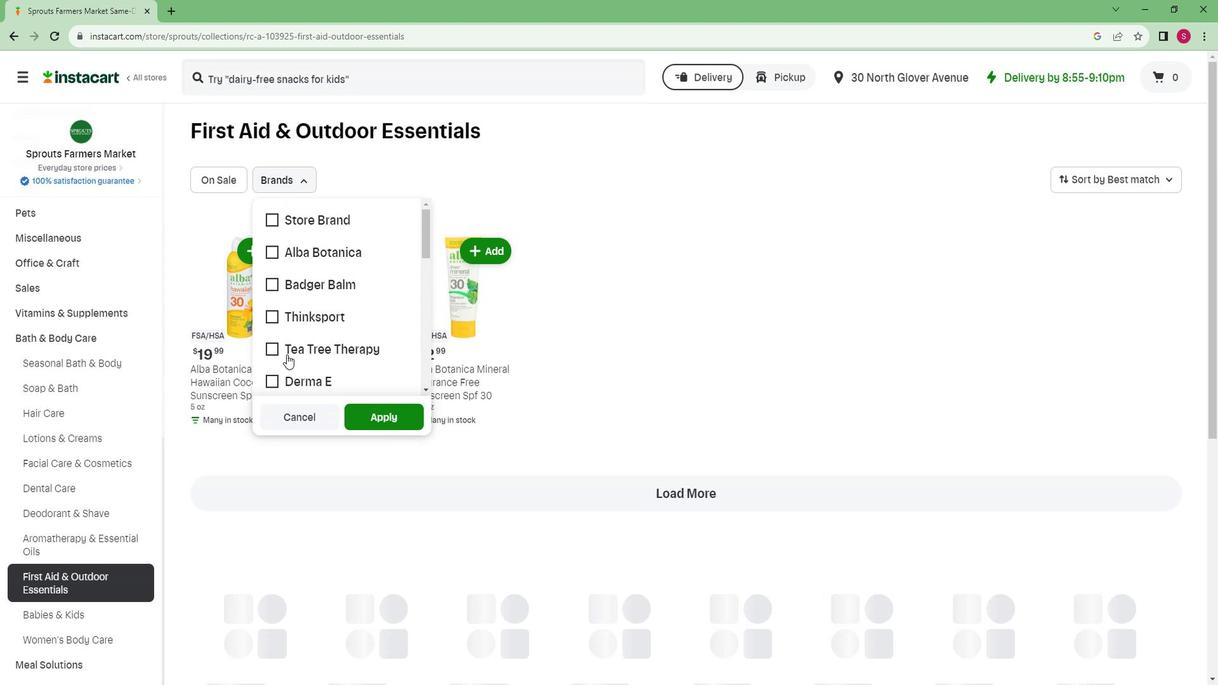 
Action: Mouse scrolled (300, 354) with delta (0, 0)
Screenshot: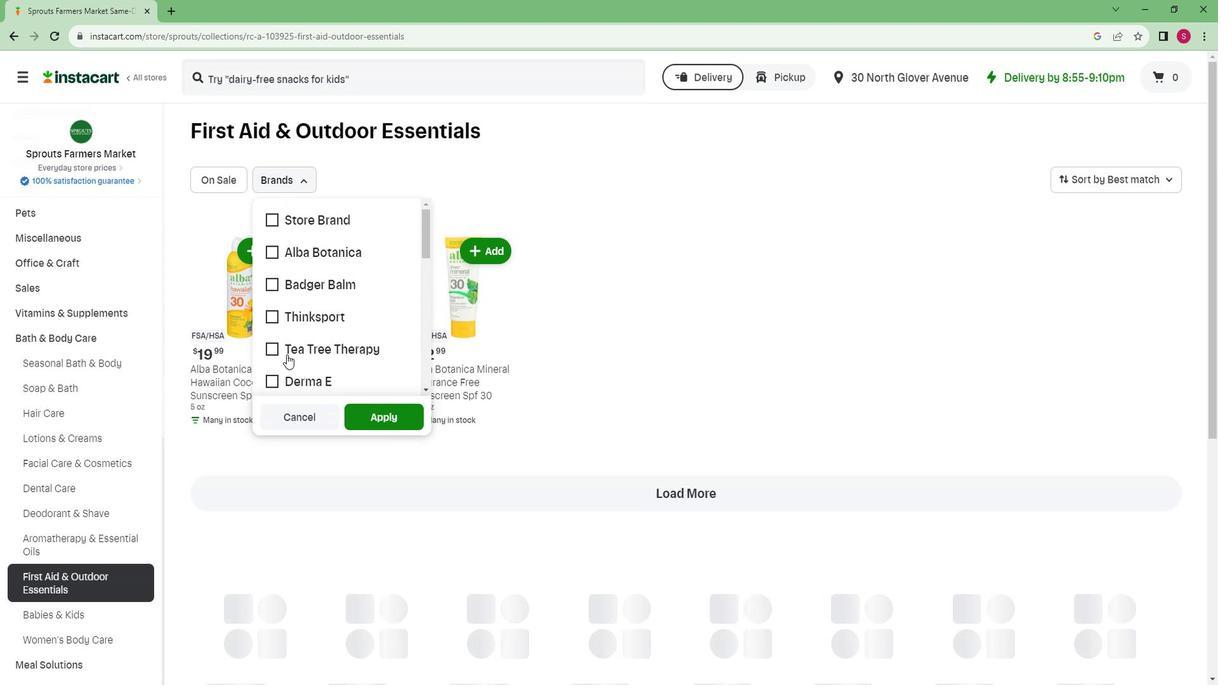 
Action: Mouse moved to (302, 341)
Screenshot: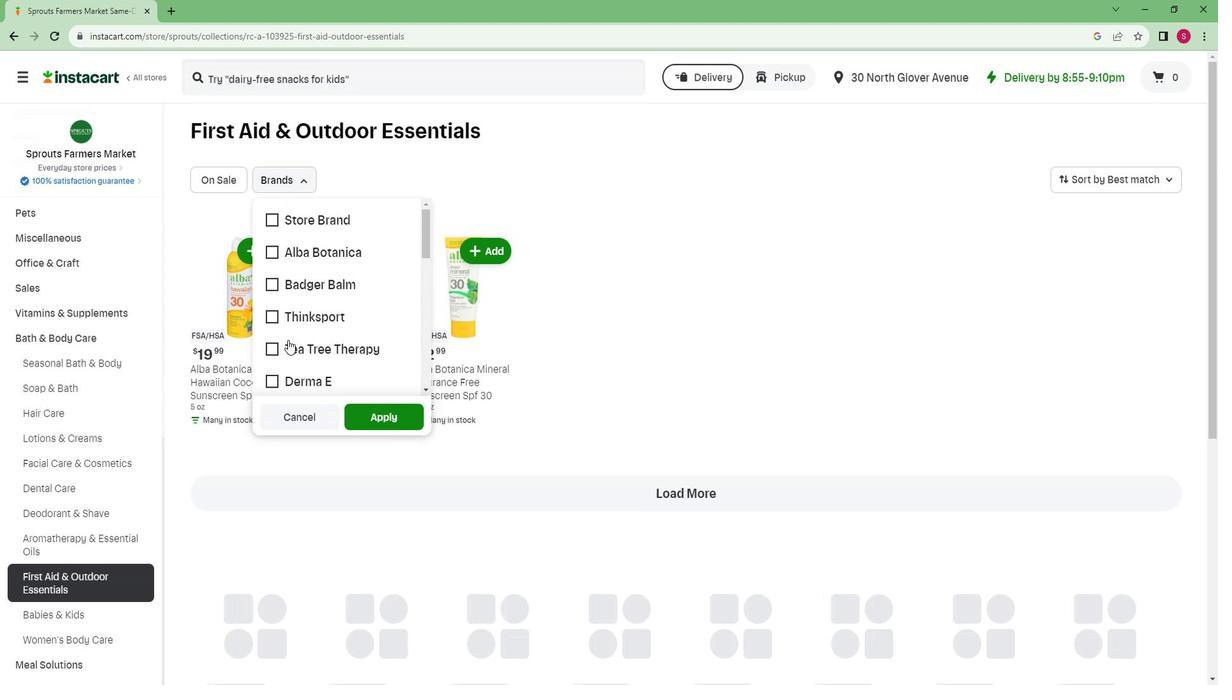 
Action: Mouse scrolled (302, 340) with delta (0, 0)
Screenshot: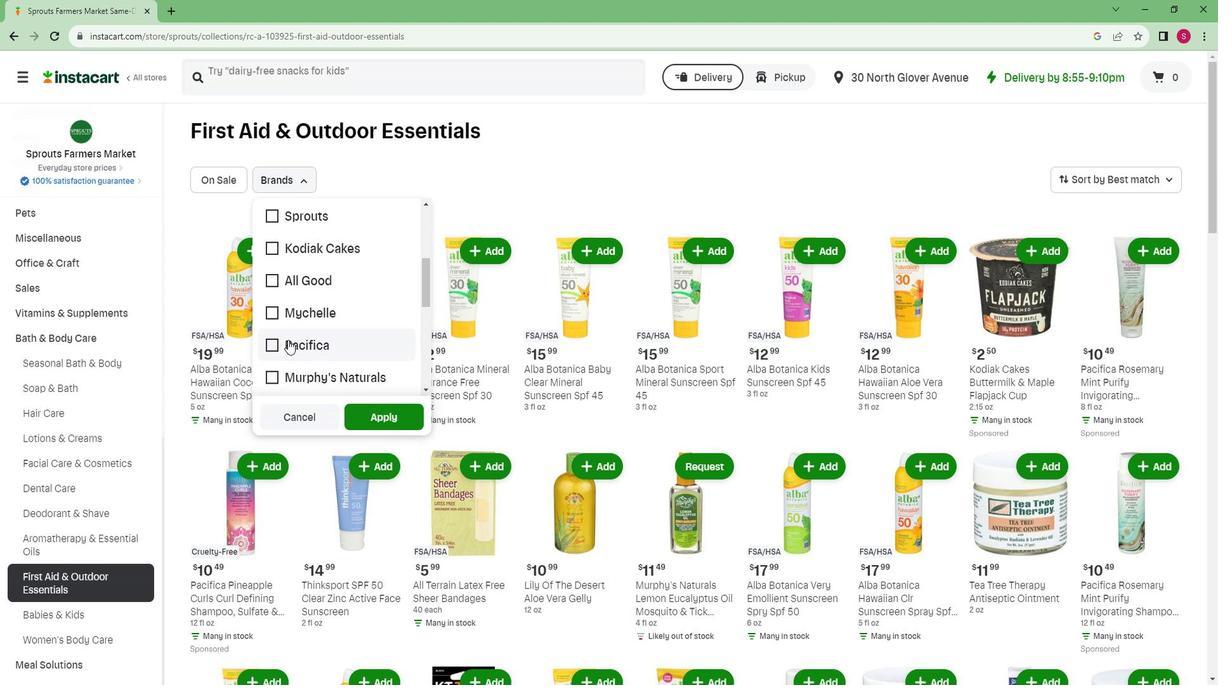 
Action: Mouse scrolled (302, 340) with delta (0, 0)
Screenshot: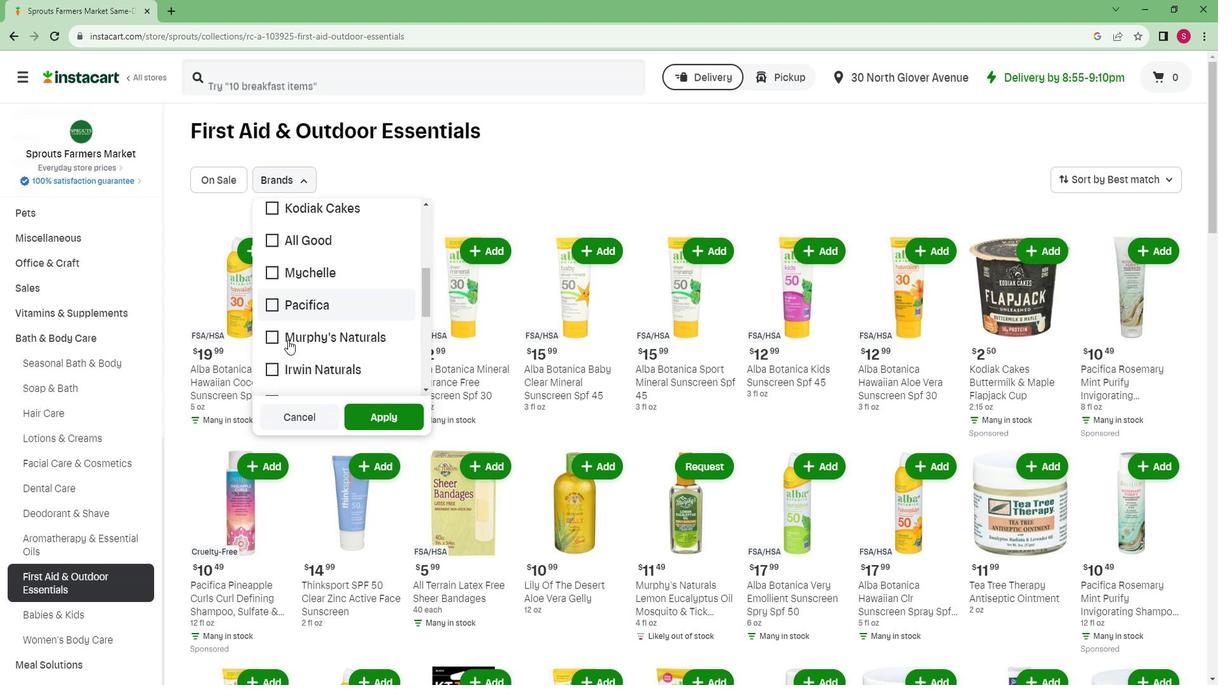 
Action: Mouse moved to (302, 339)
Screenshot: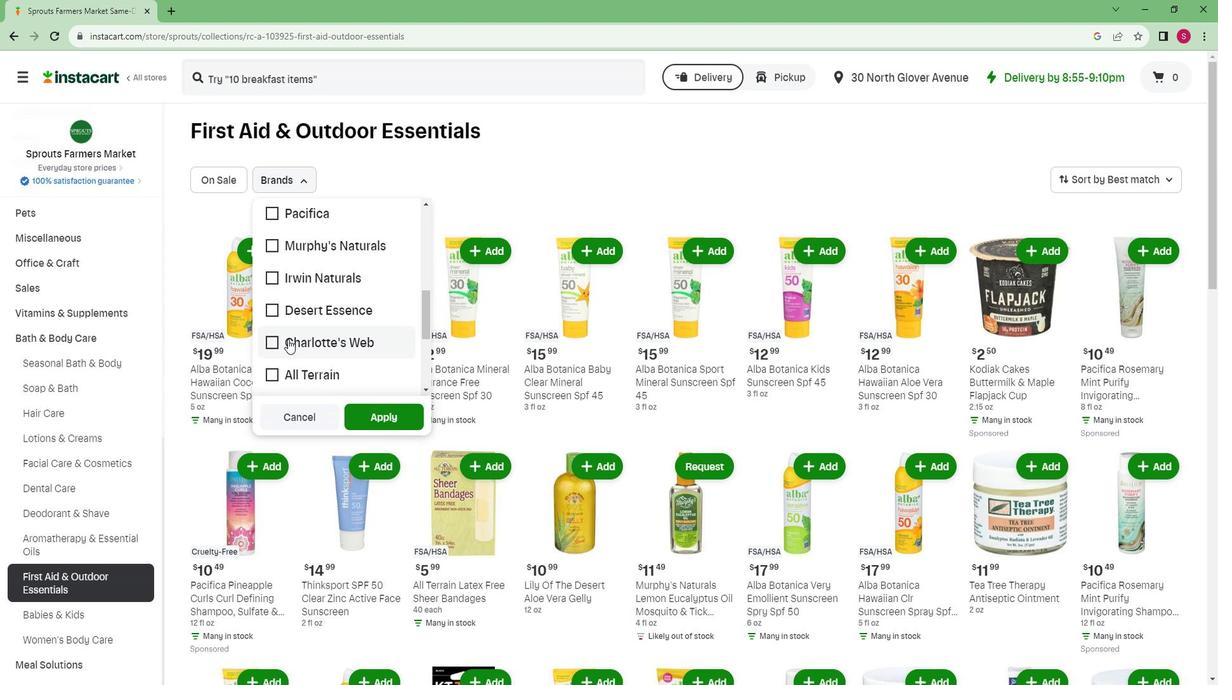 
Action: Mouse pressed left at (302, 339)
Screenshot: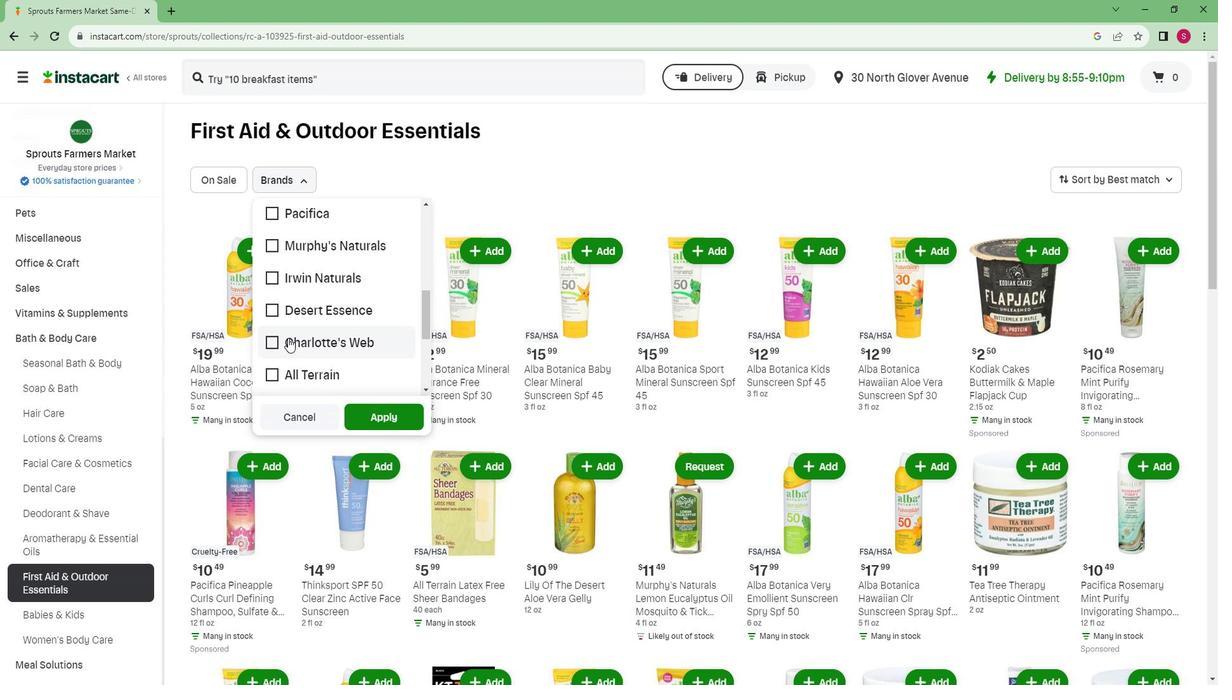 
Action: Mouse moved to (380, 418)
Screenshot: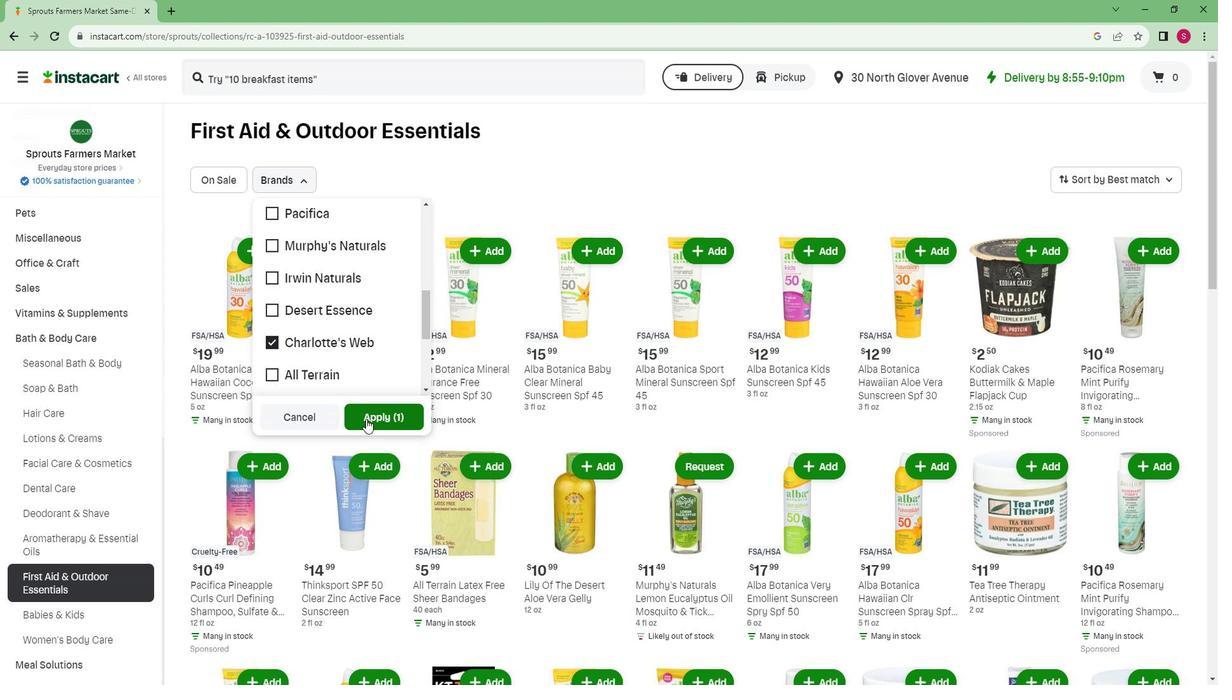 
Action: Mouse pressed left at (380, 418)
Screenshot: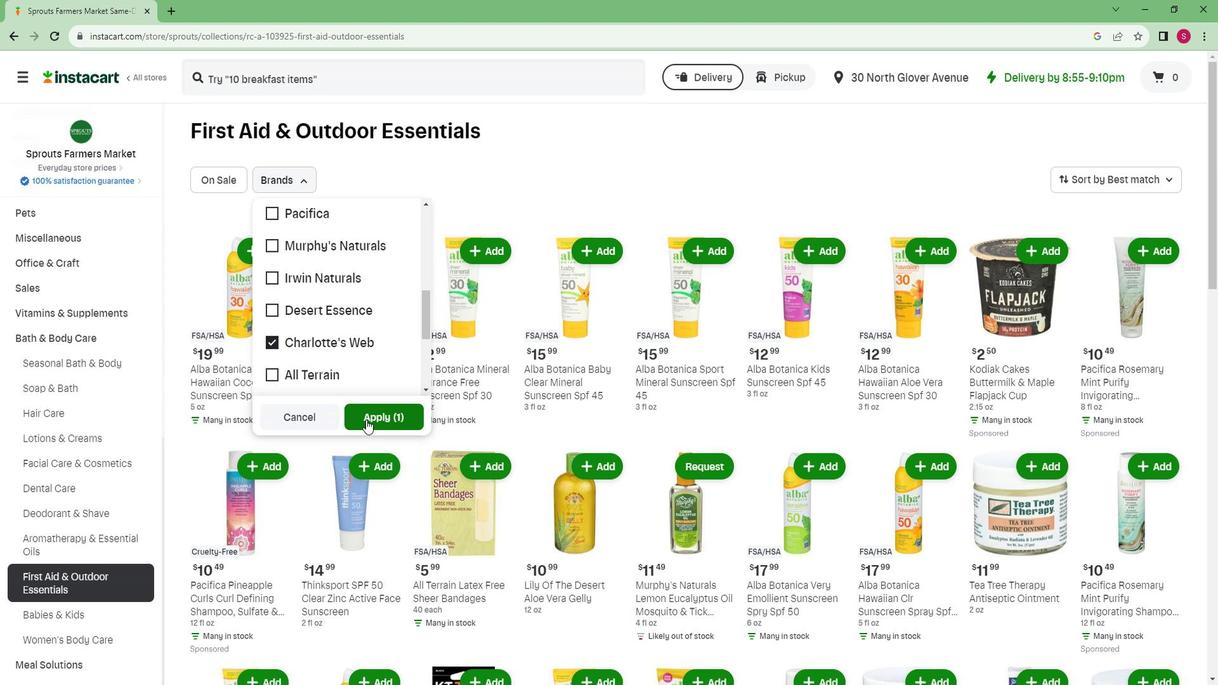 
Action: Mouse moved to (379, 410)
Screenshot: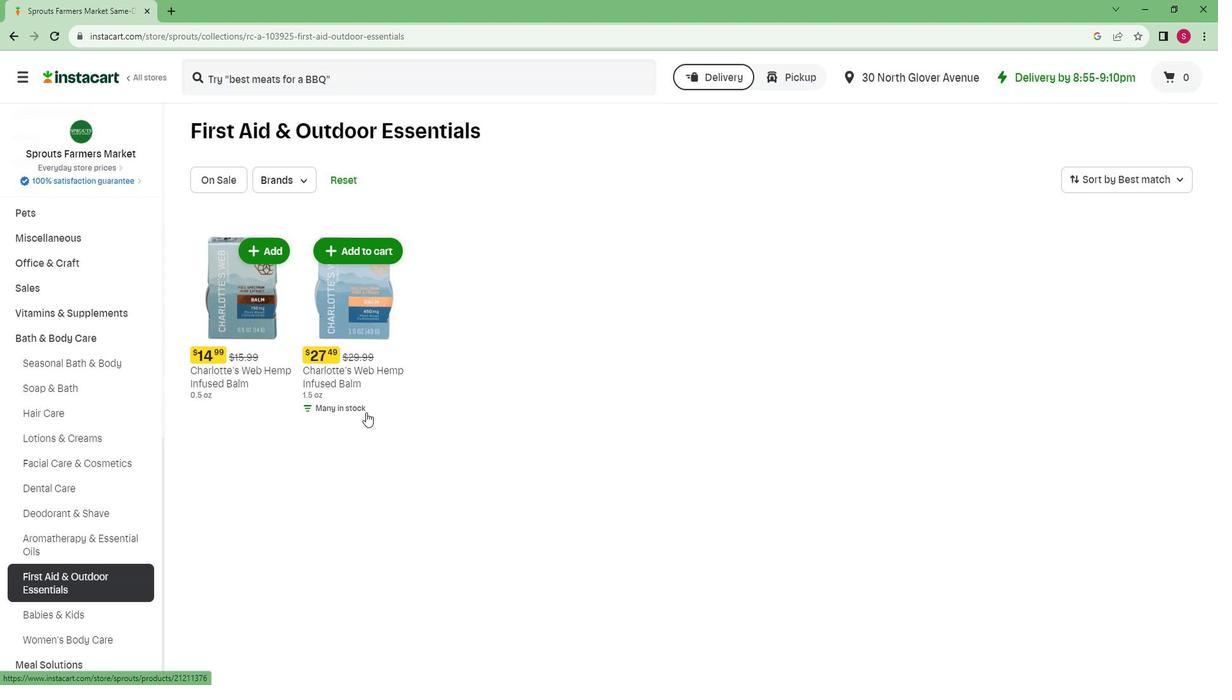 
